 Task: Look for space in Dongcun, China from 9th June, 2023 to 16th June, 2023 for 2 adults in price range Rs.8000 to Rs.16000. Place can be entire place with 2 bedrooms having 2 beds and 1 bathroom. Property type can be house, flat, guest house. Booking option can be shelf check-in. Required host language is Chinese (Simplified).
Action: Mouse moved to (389, 122)
Screenshot: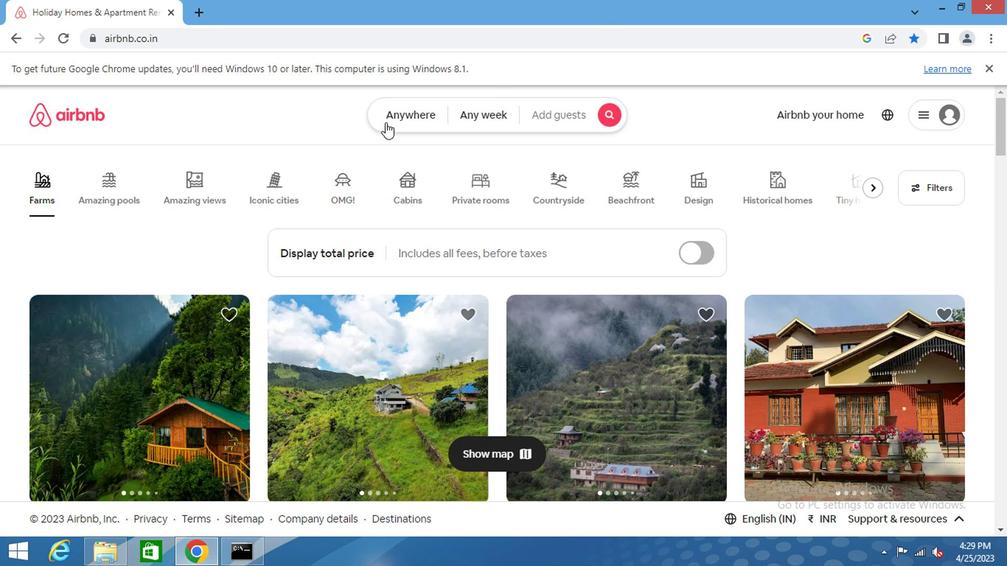 
Action: Mouse pressed left at (389, 122)
Screenshot: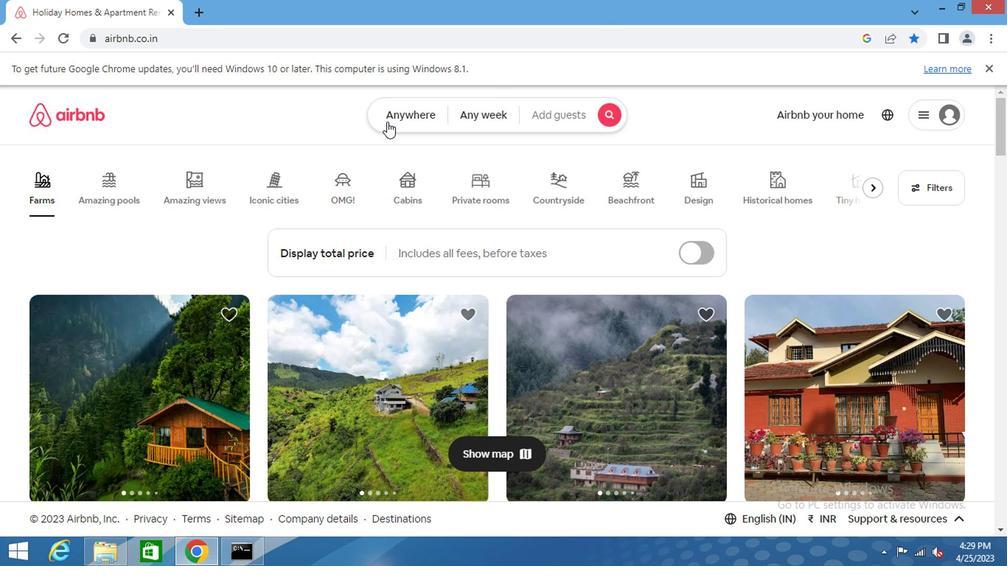 
Action: Mouse moved to (356, 167)
Screenshot: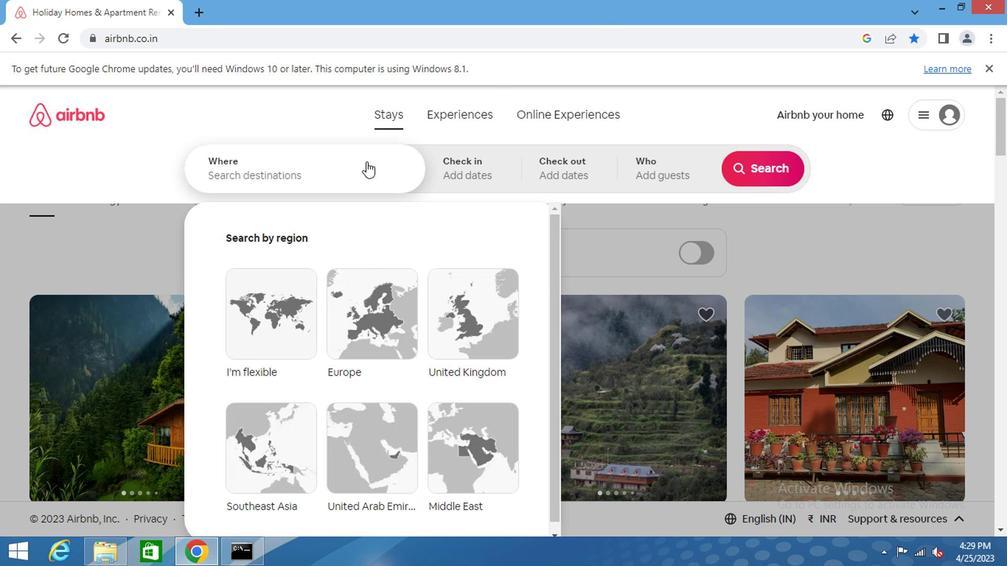 
Action: Mouse pressed left at (356, 167)
Screenshot: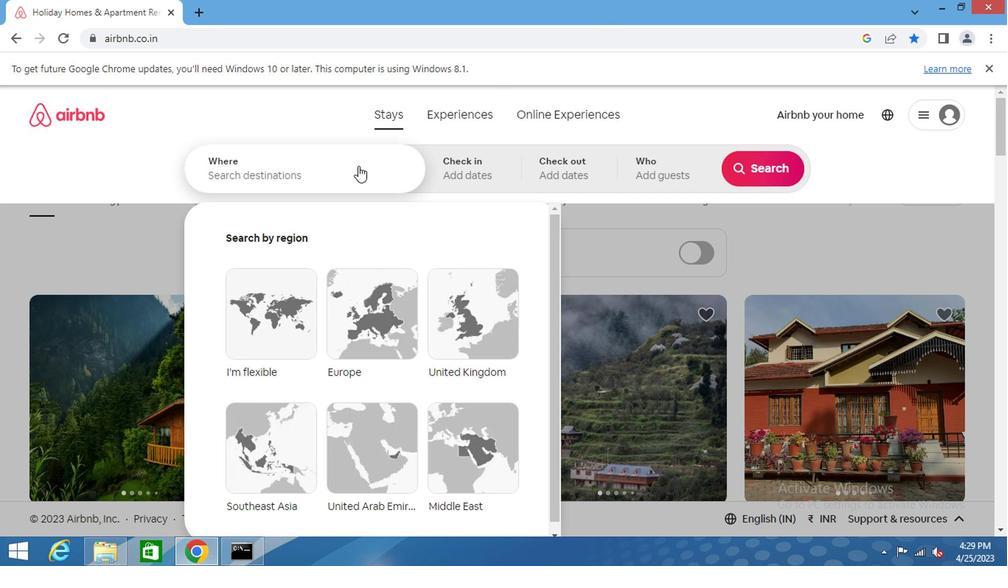 
Action: Key pressed dongoun<Key.space>china<Key.enter>
Screenshot: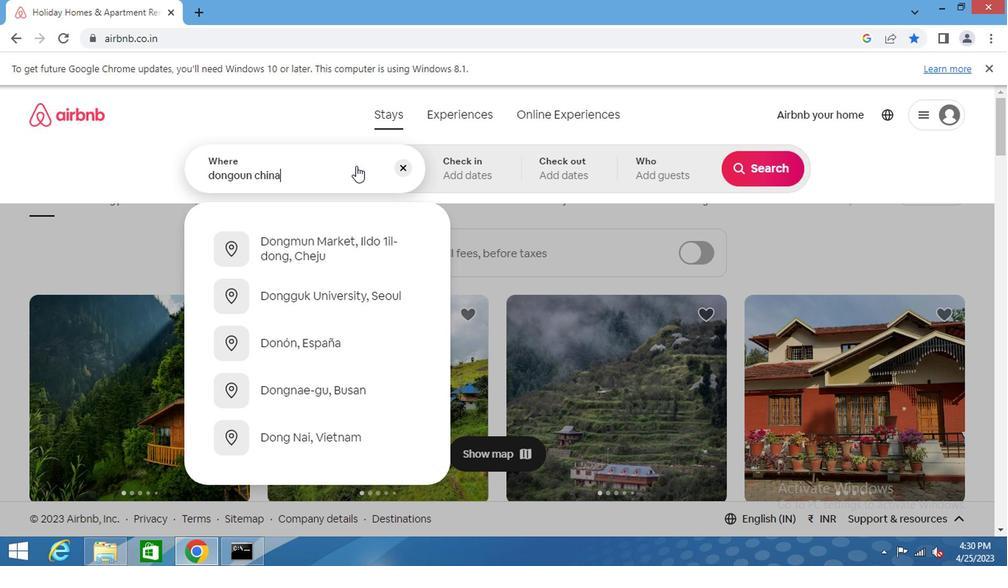 
Action: Mouse moved to (752, 288)
Screenshot: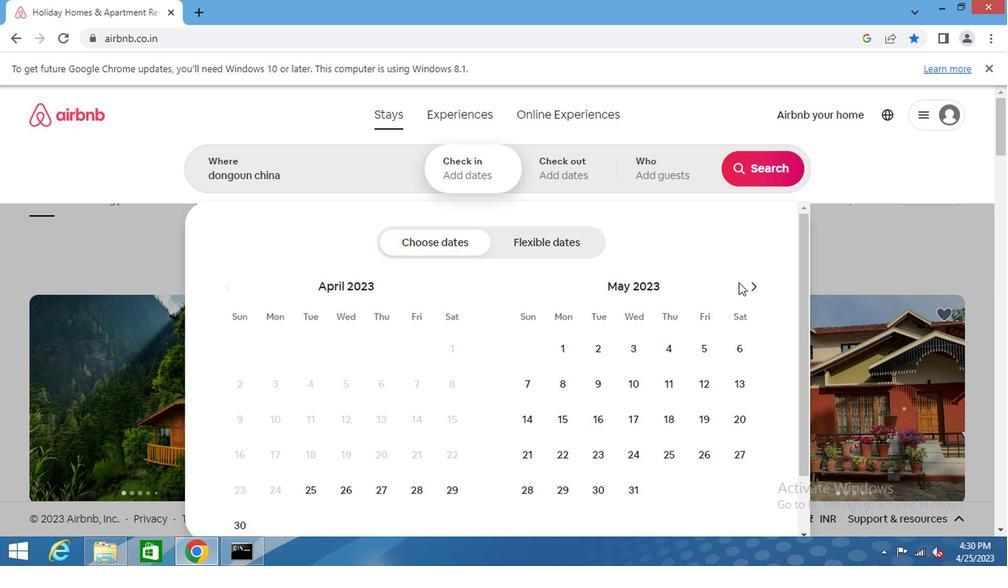 
Action: Mouse pressed left at (752, 288)
Screenshot: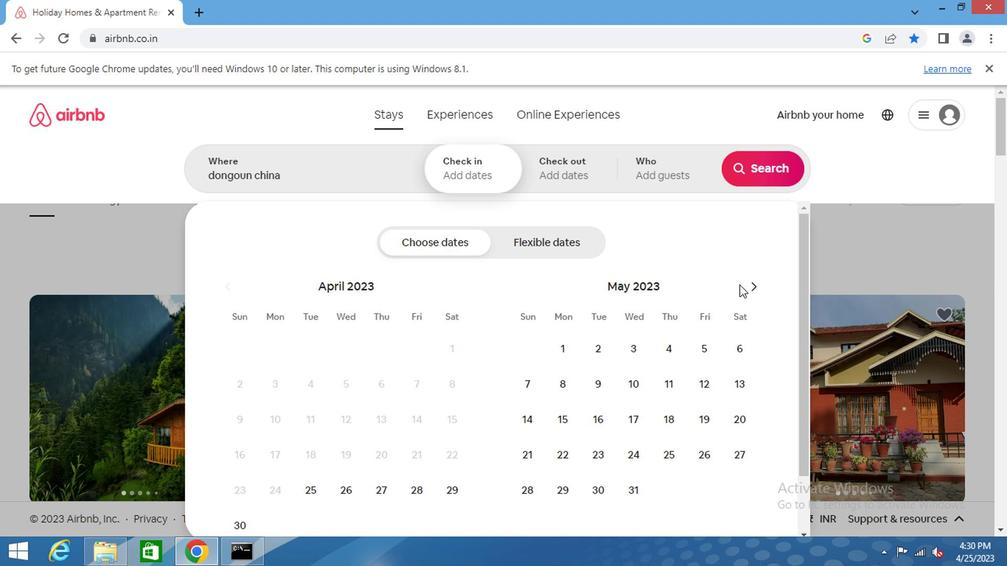 
Action: Mouse moved to (711, 395)
Screenshot: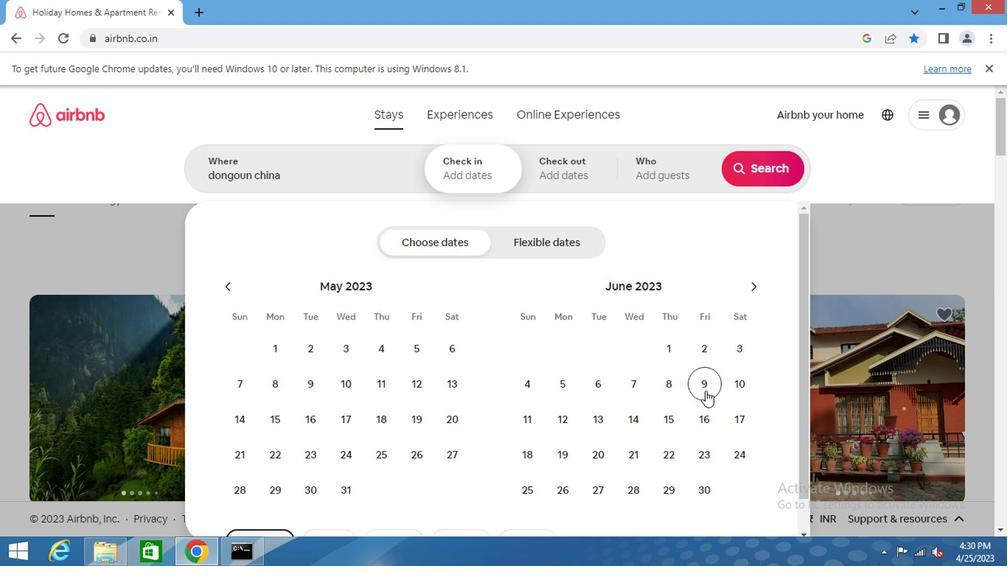 
Action: Mouse pressed left at (711, 395)
Screenshot: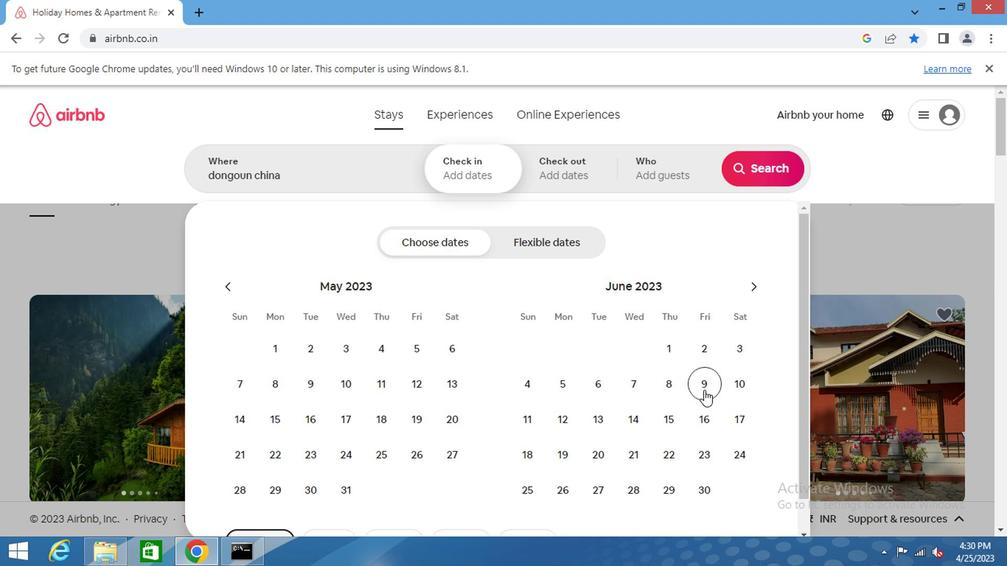 
Action: Mouse moved to (710, 425)
Screenshot: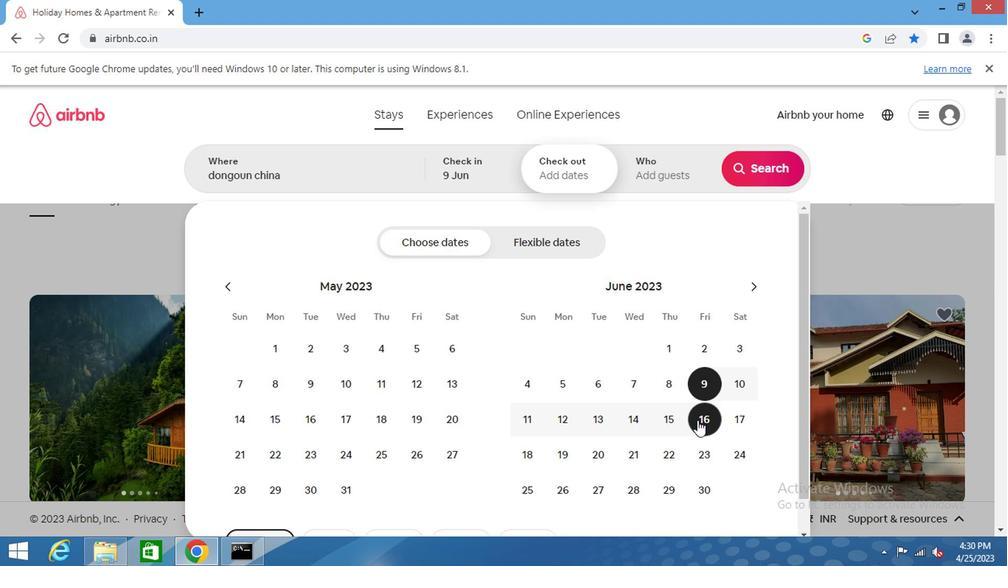 
Action: Mouse pressed left at (710, 425)
Screenshot: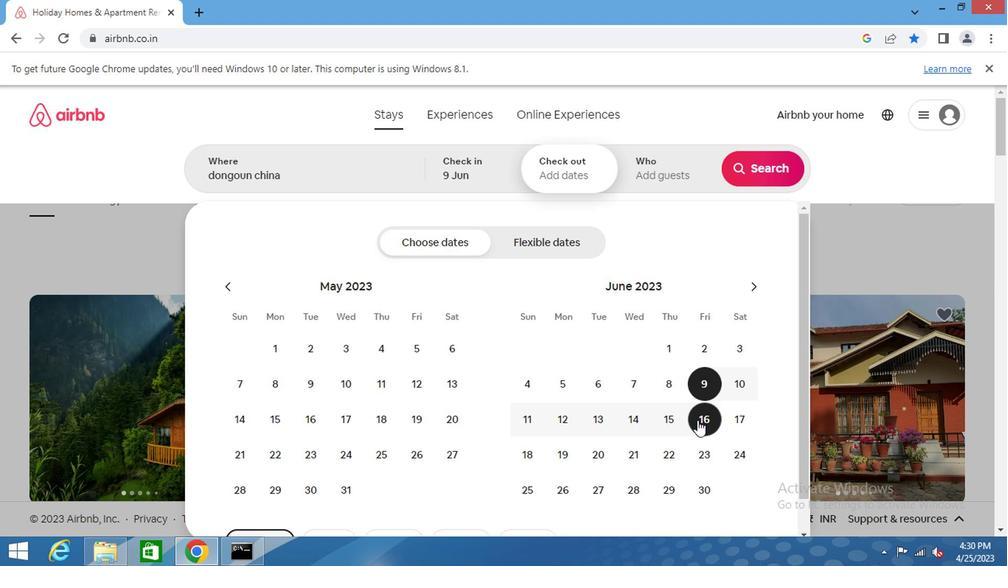 
Action: Mouse moved to (659, 176)
Screenshot: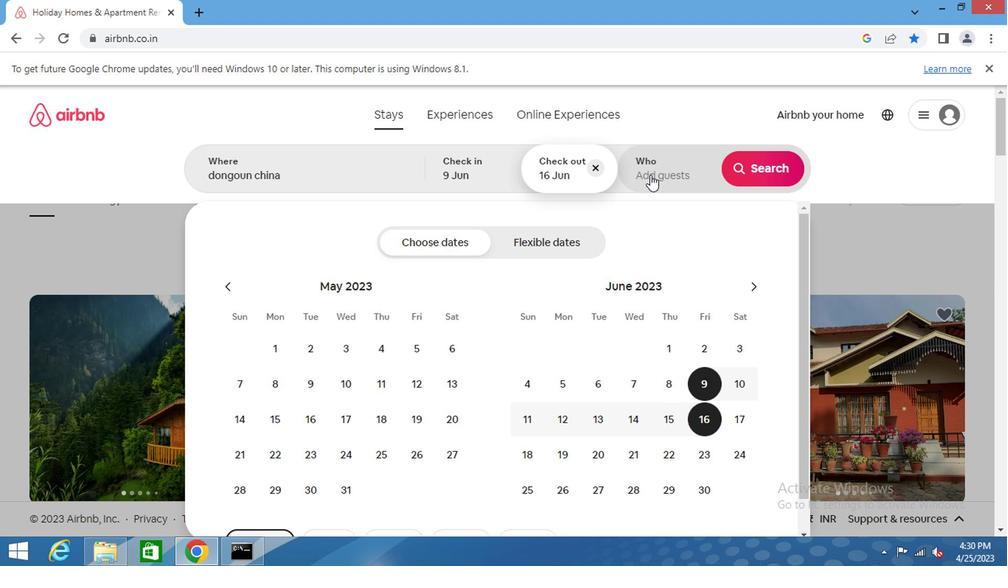 
Action: Mouse pressed left at (659, 176)
Screenshot: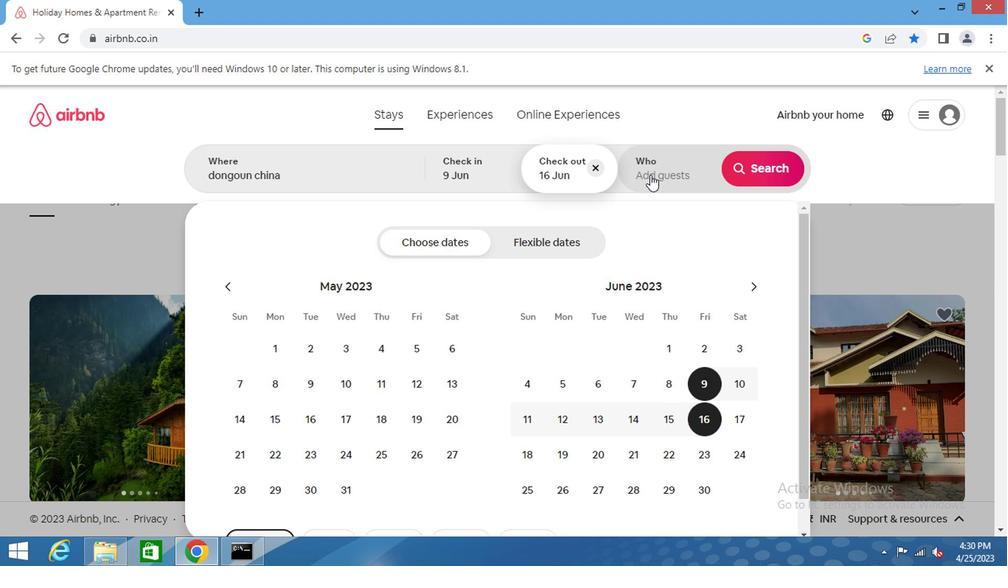 
Action: Mouse moved to (781, 250)
Screenshot: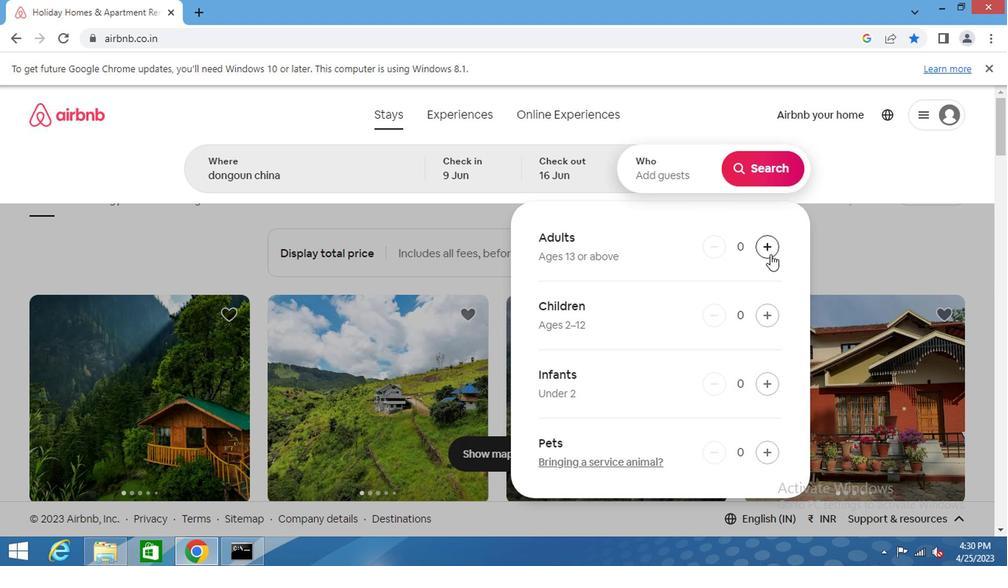 
Action: Mouse pressed left at (781, 250)
Screenshot: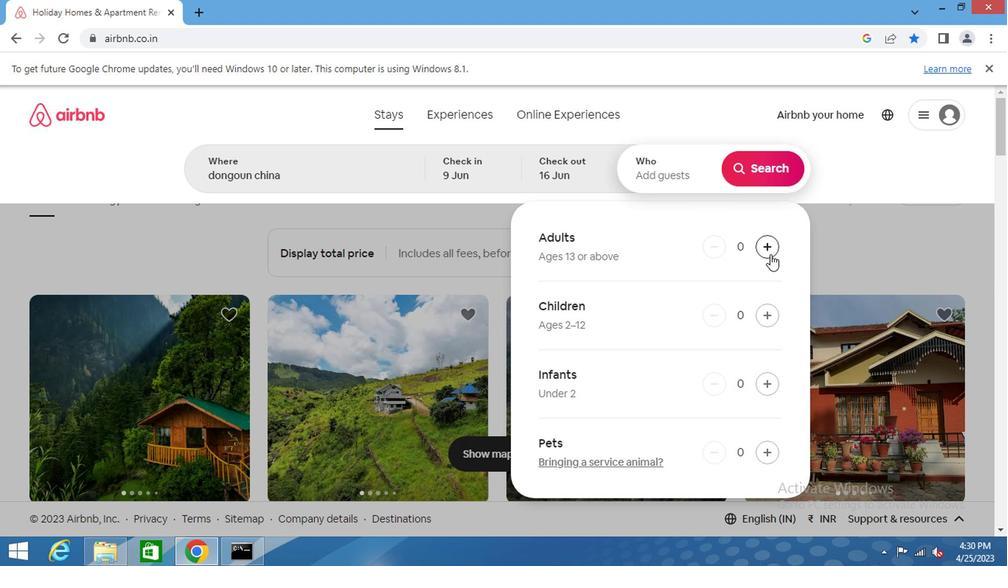 
Action: Mouse pressed left at (781, 250)
Screenshot: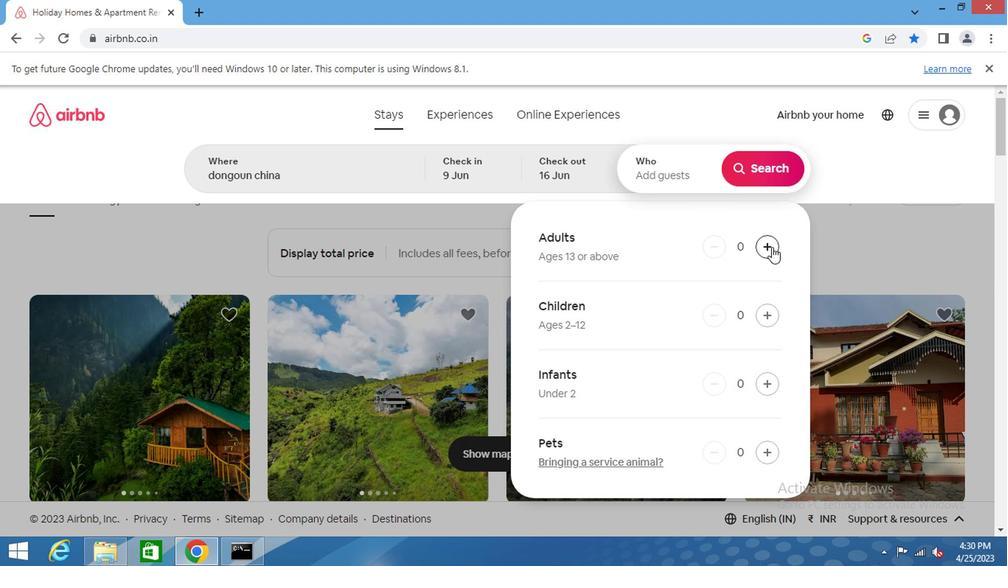 
Action: Mouse moved to (764, 179)
Screenshot: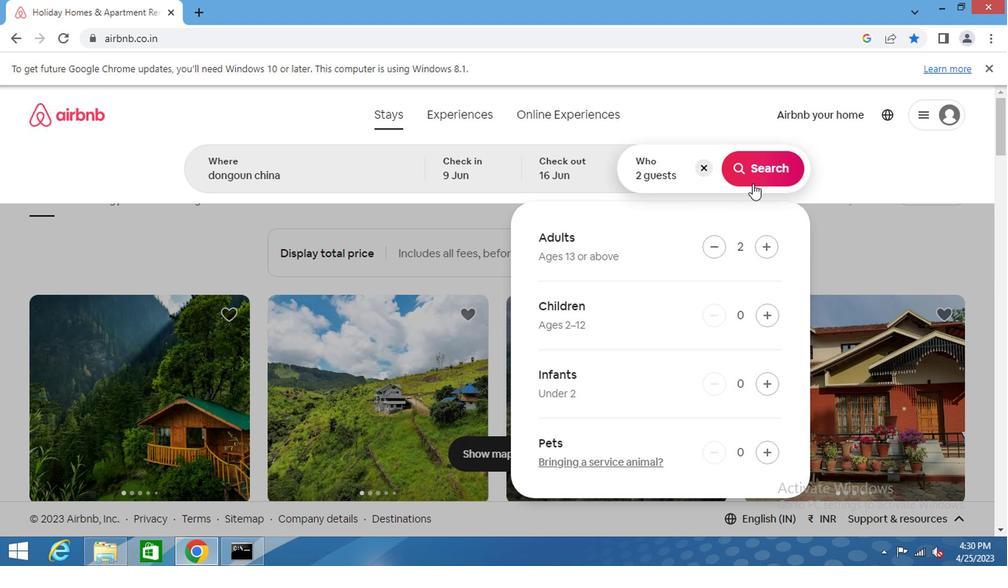 
Action: Mouse pressed left at (764, 179)
Screenshot: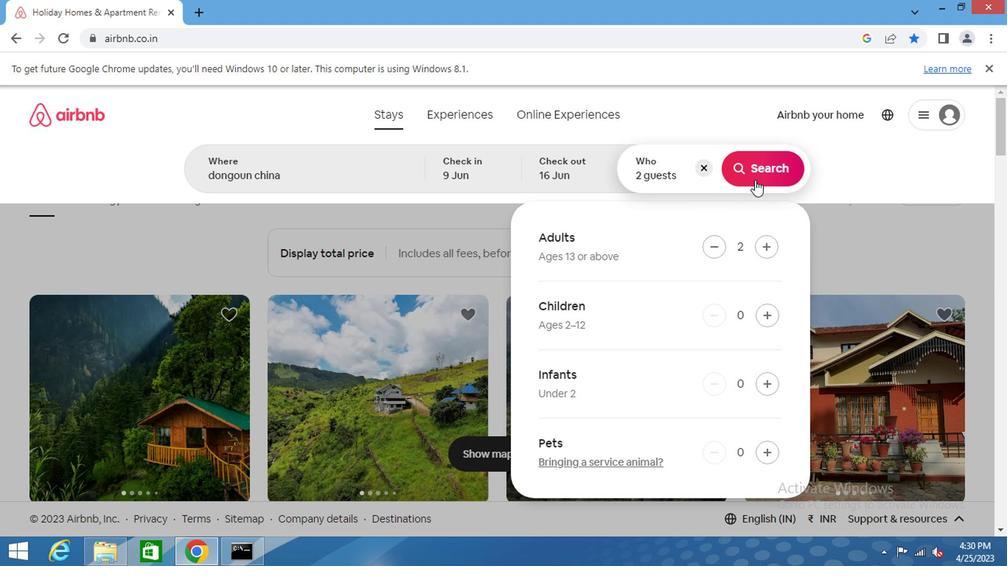 
Action: Mouse moved to (935, 179)
Screenshot: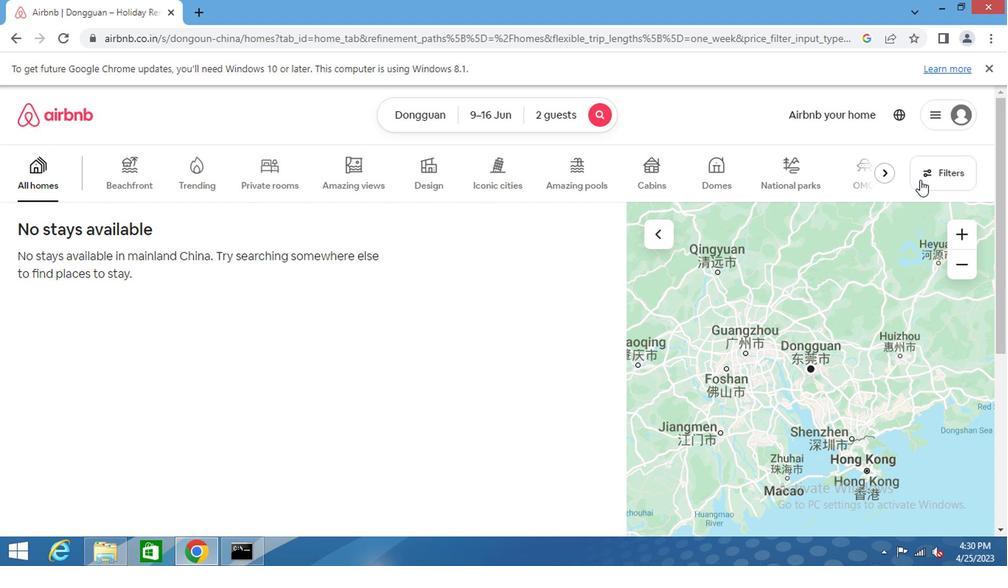 
Action: Mouse pressed left at (935, 179)
Screenshot: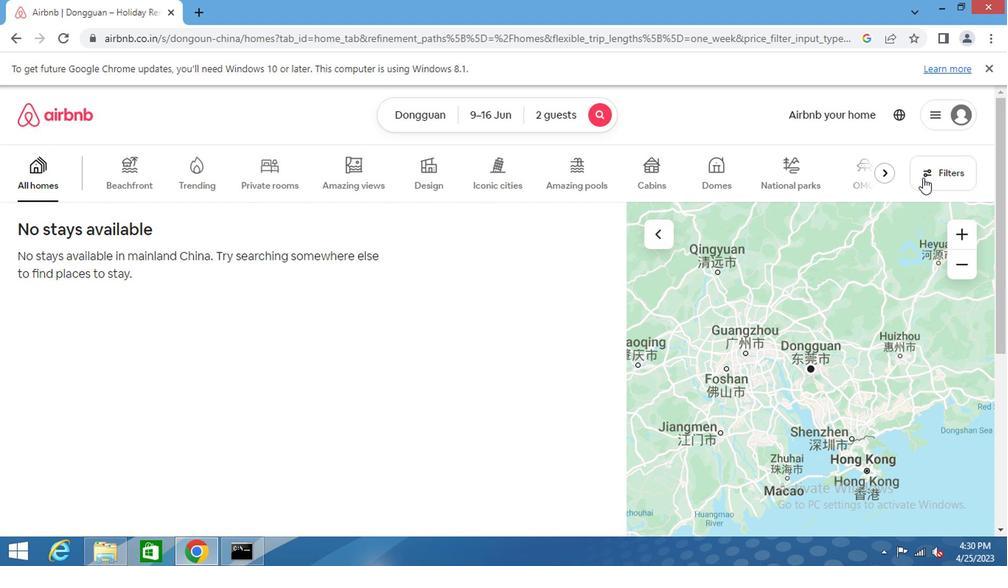 
Action: Mouse moved to (311, 260)
Screenshot: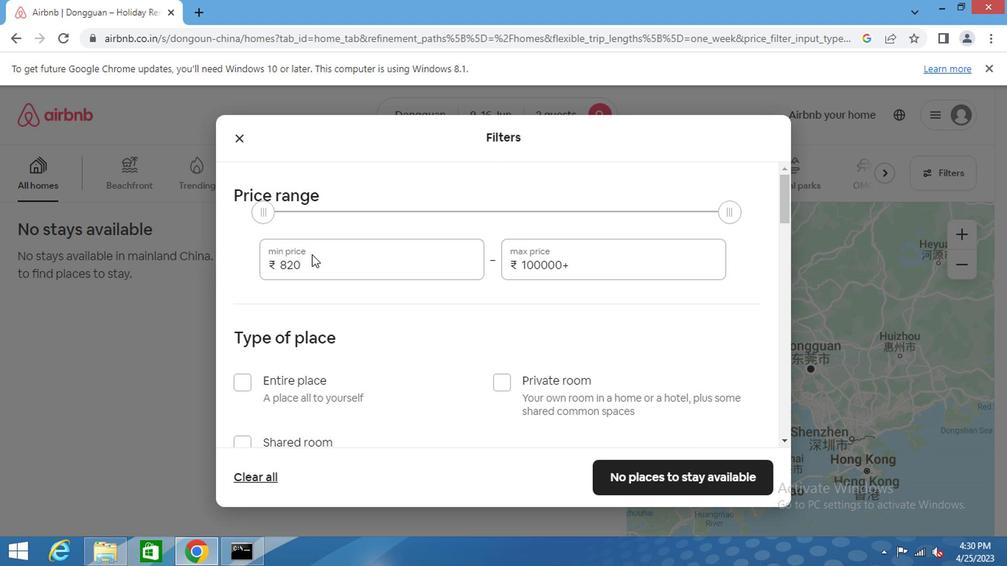
Action: Mouse pressed left at (311, 260)
Screenshot: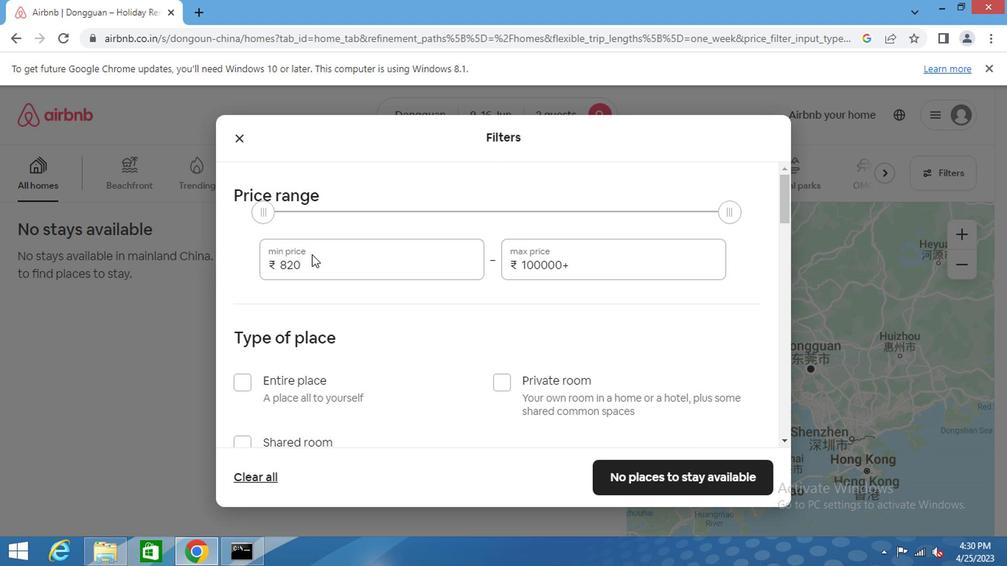
Action: Mouse pressed left at (311, 260)
Screenshot: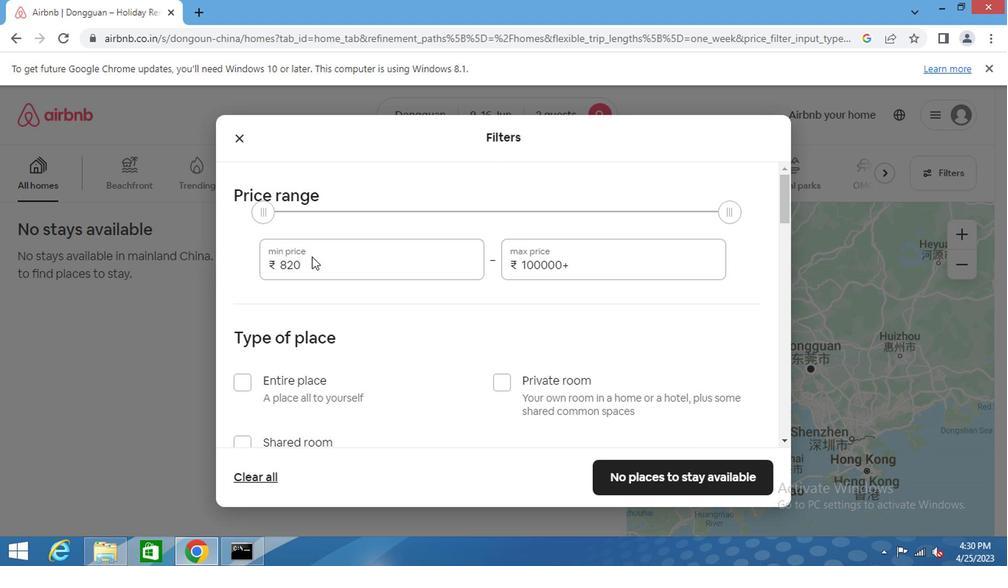 
Action: Mouse pressed left at (311, 260)
Screenshot: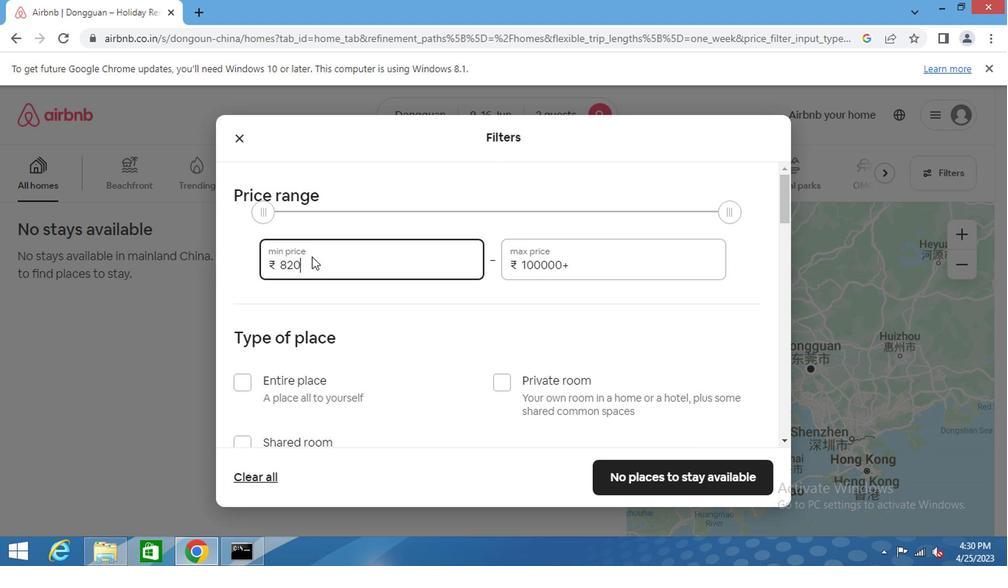 
Action: Mouse pressed left at (311, 260)
Screenshot: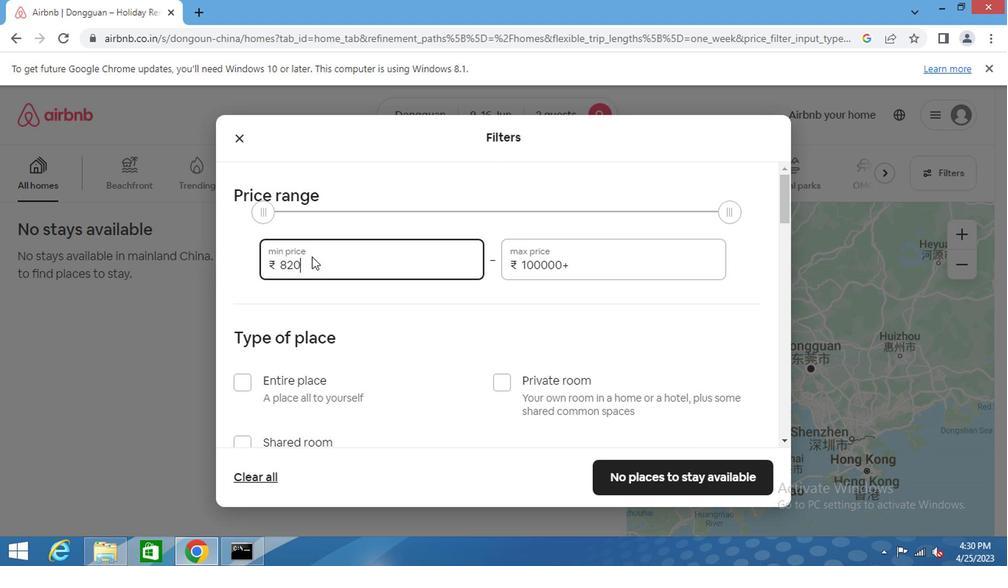 
Action: Mouse moved to (296, 268)
Screenshot: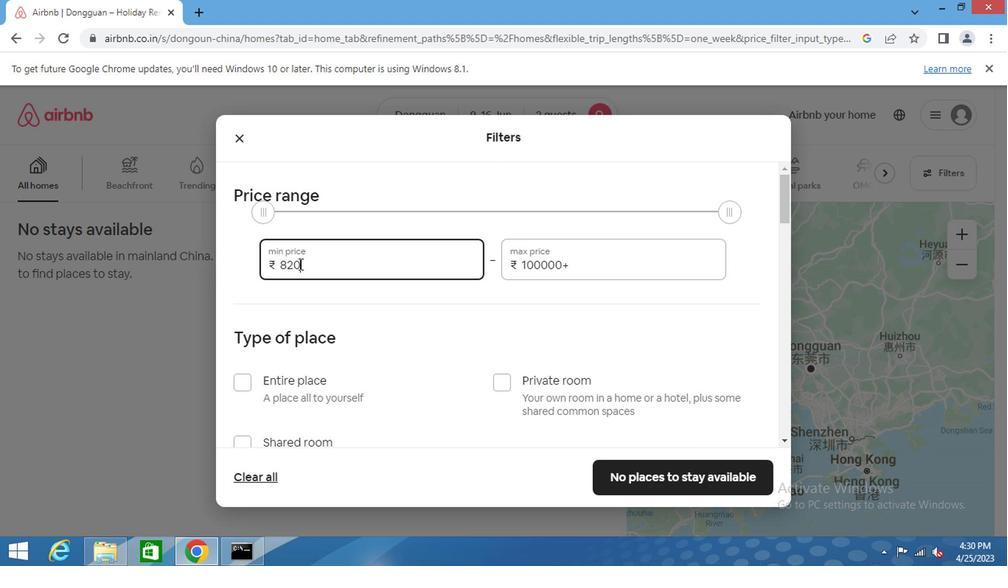 
Action: Mouse pressed left at (296, 268)
Screenshot: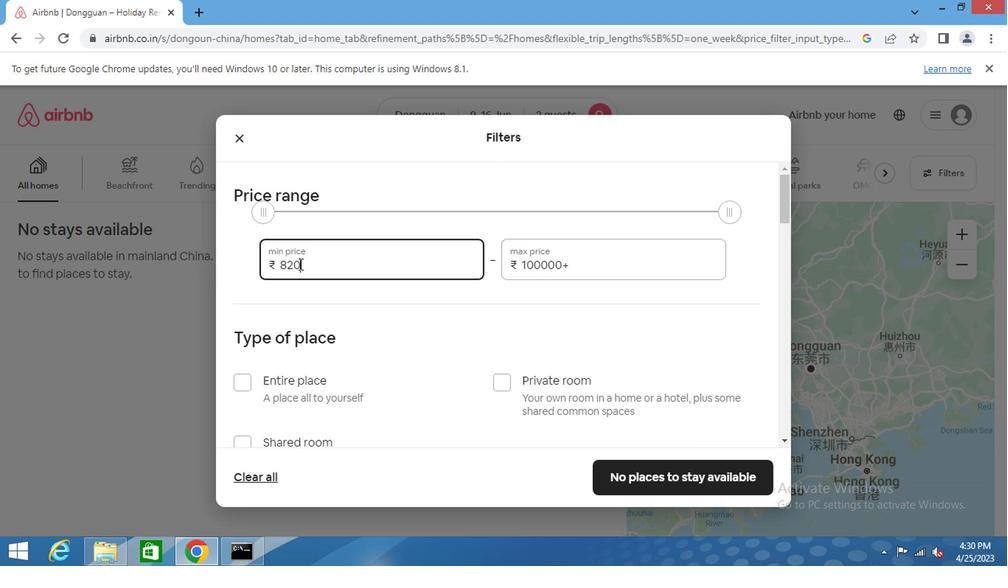
Action: Mouse pressed left at (296, 268)
Screenshot: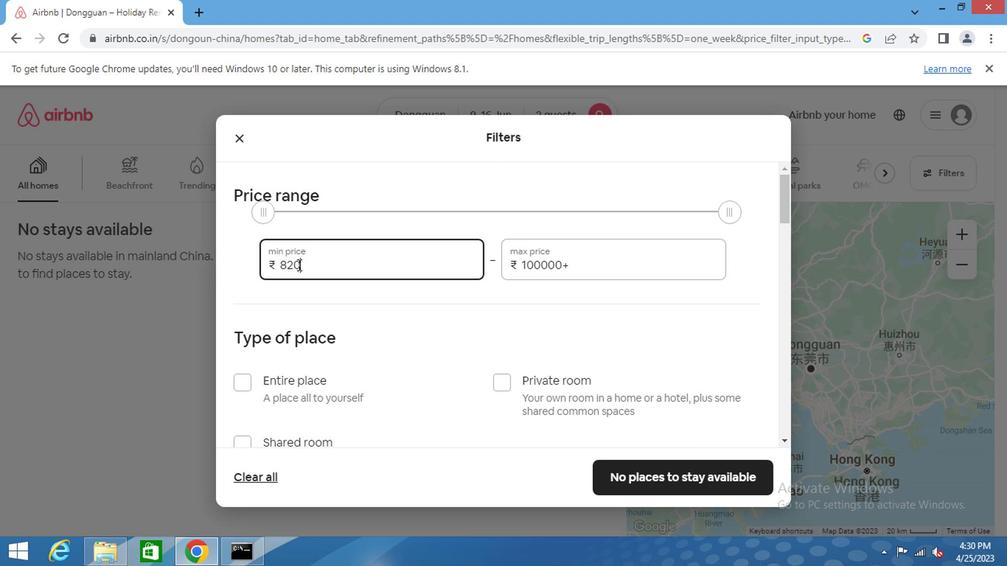 
Action: Key pressed 8000<Key.tab>16000
Screenshot: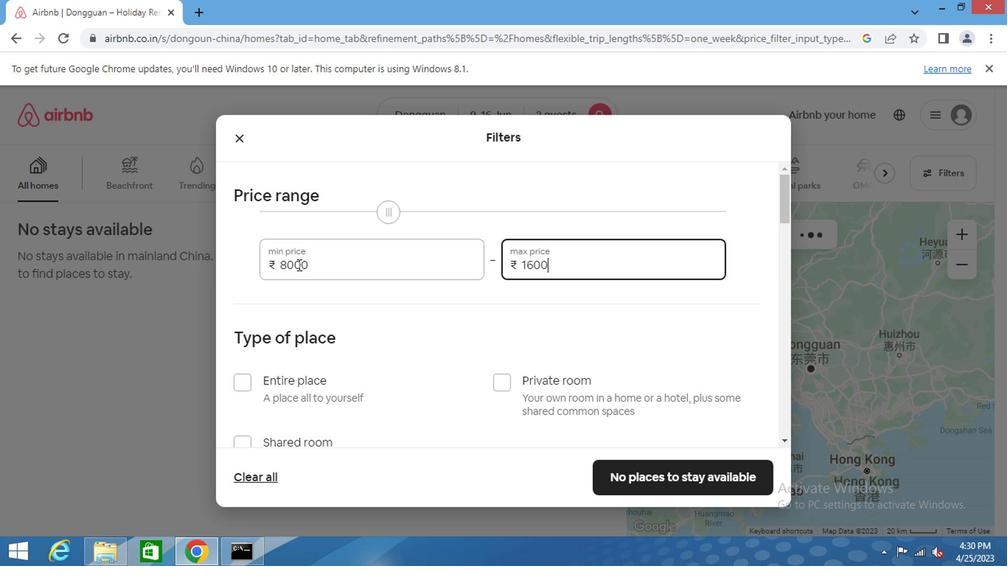 
Action: Mouse moved to (267, 384)
Screenshot: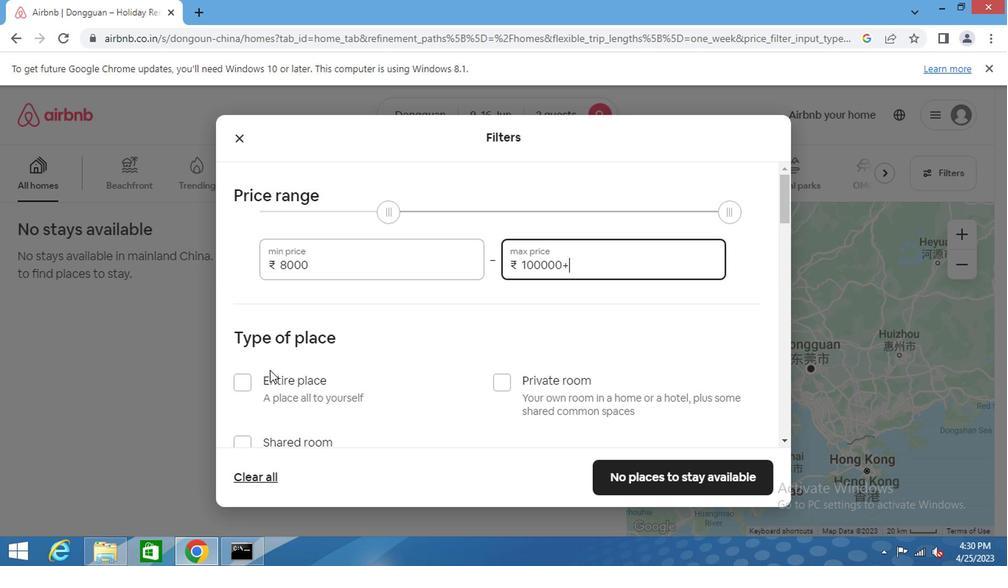 
Action: Mouse pressed left at (267, 384)
Screenshot: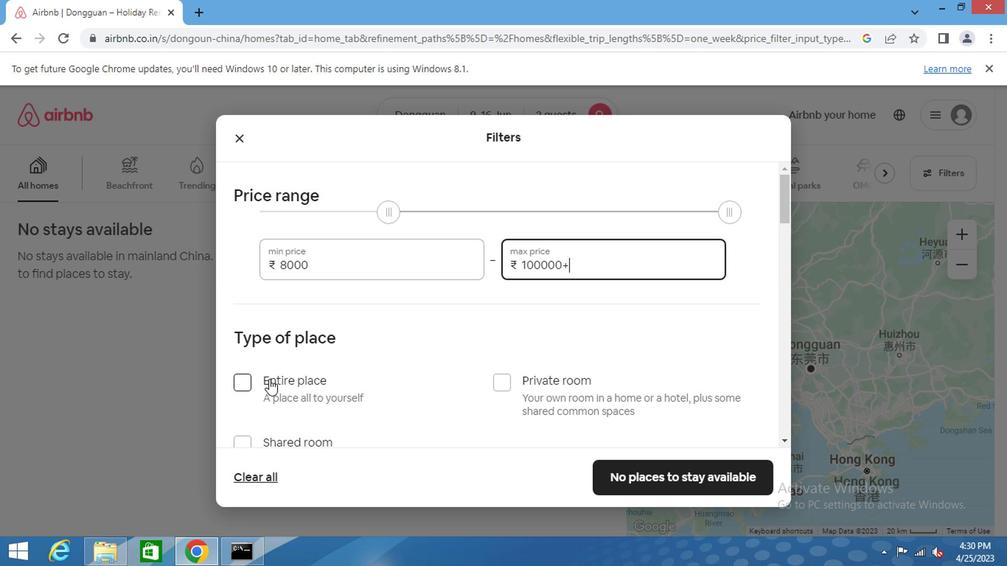 
Action: Mouse moved to (316, 348)
Screenshot: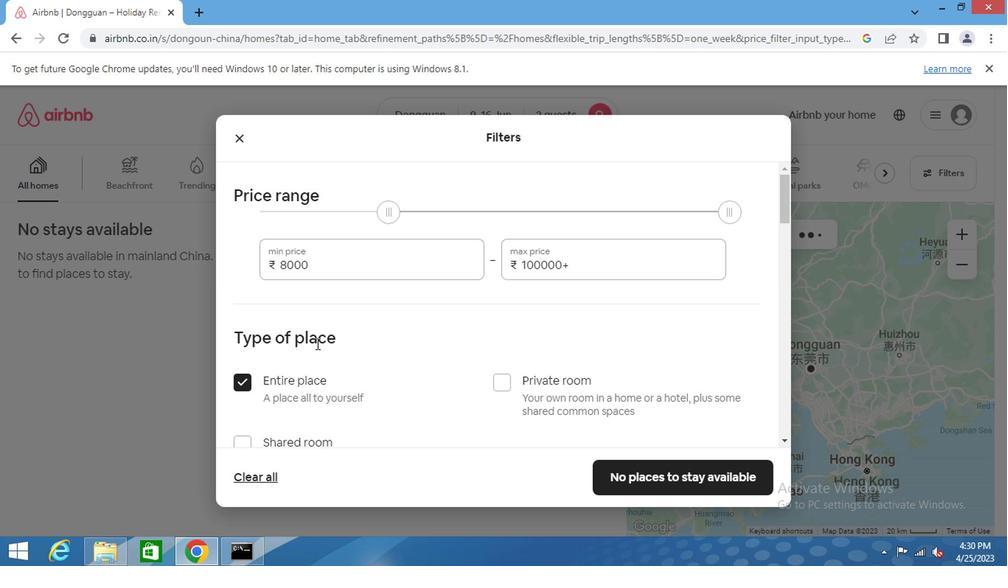 
Action: Mouse scrolled (316, 347) with delta (0, -1)
Screenshot: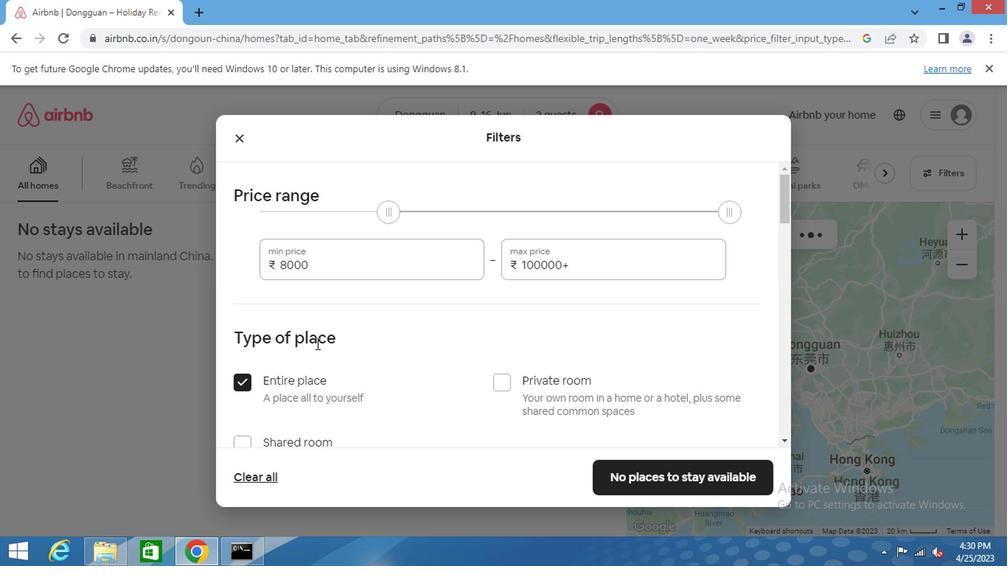 
Action: Mouse scrolled (316, 347) with delta (0, -1)
Screenshot: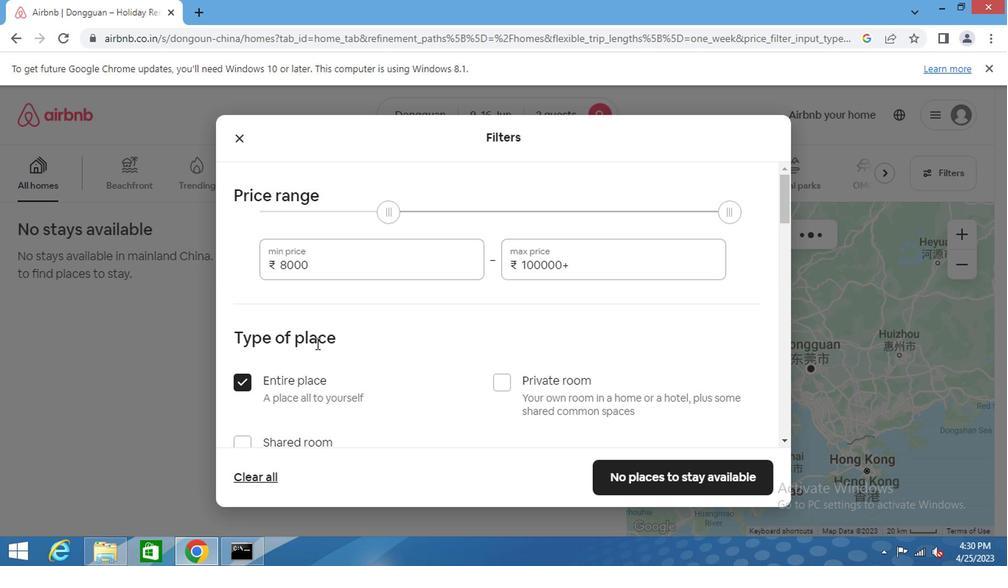 
Action: Mouse scrolled (316, 347) with delta (0, -1)
Screenshot: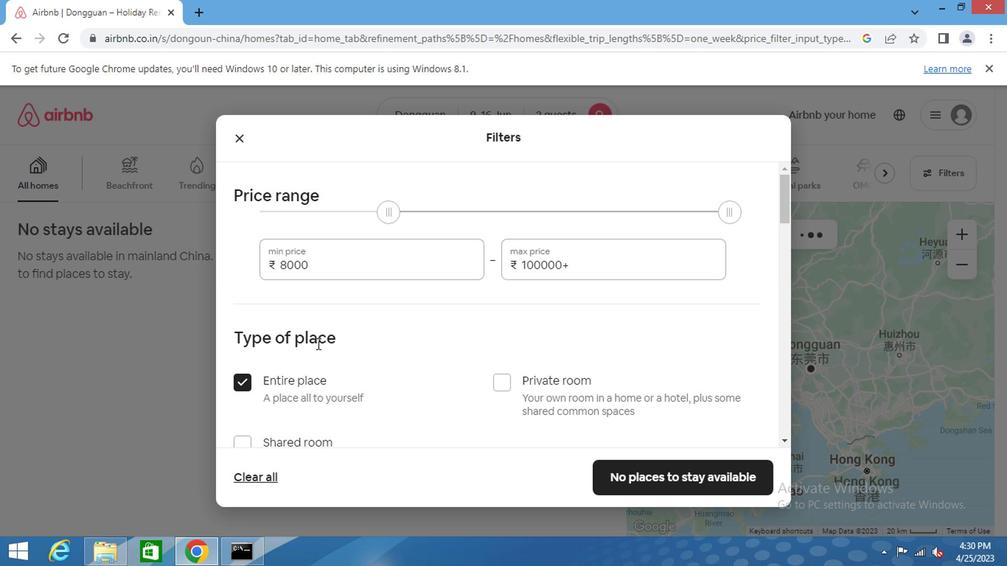 
Action: Mouse scrolled (316, 347) with delta (0, -1)
Screenshot: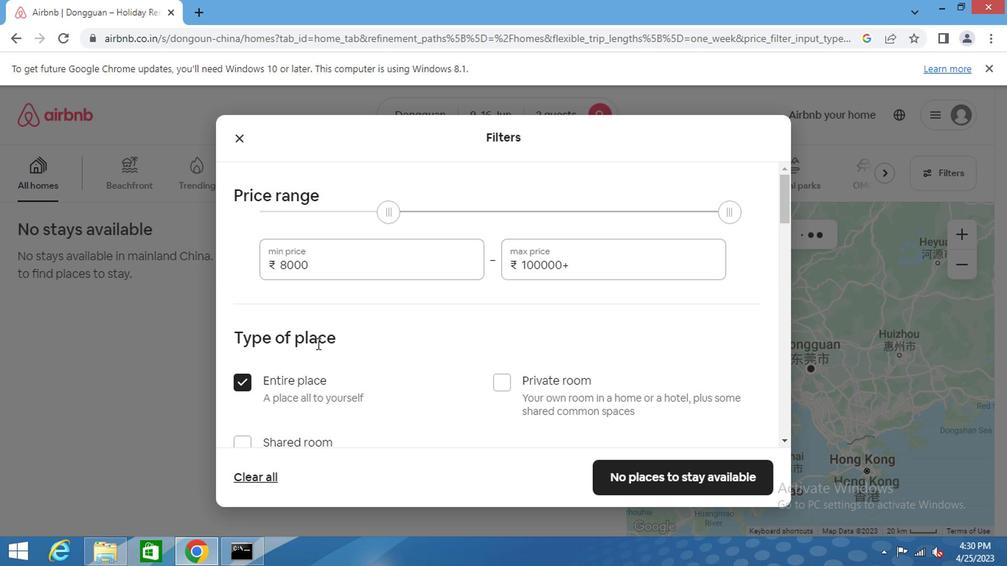 
Action: Mouse moved to (367, 323)
Screenshot: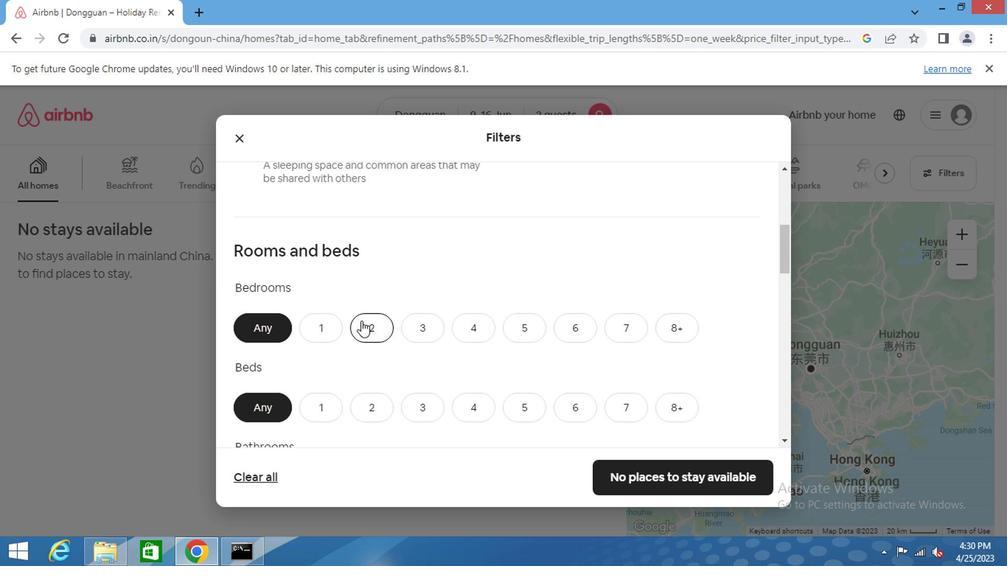 
Action: Mouse pressed left at (367, 323)
Screenshot: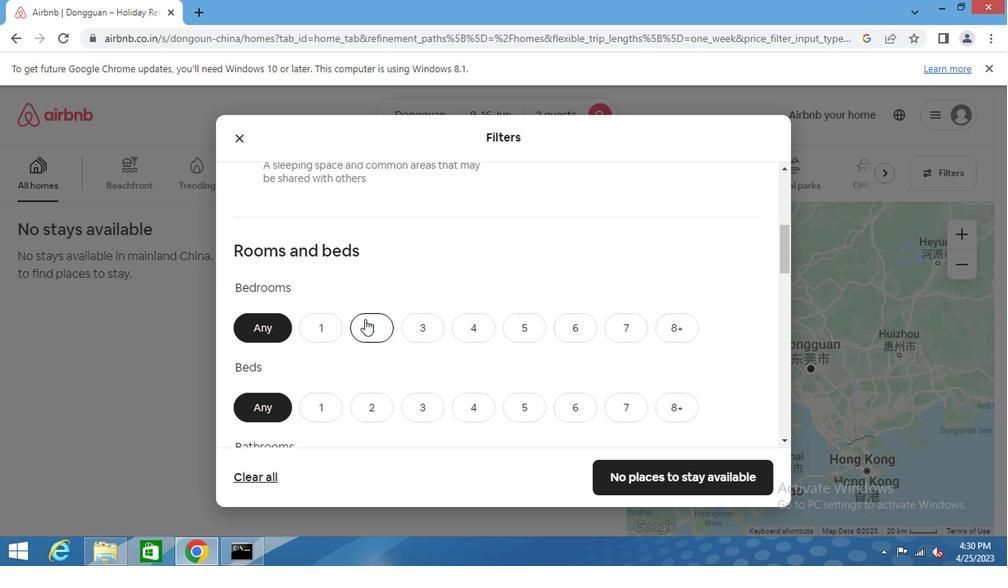 
Action: Mouse moved to (375, 407)
Screenshot: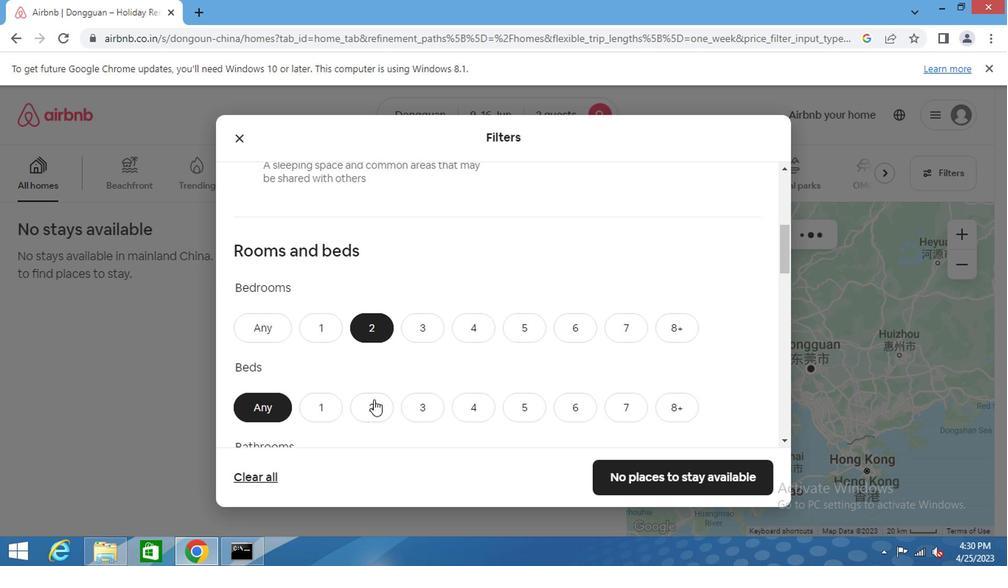 
Action: Mouse pressed left at (375, 407)
Screenshot: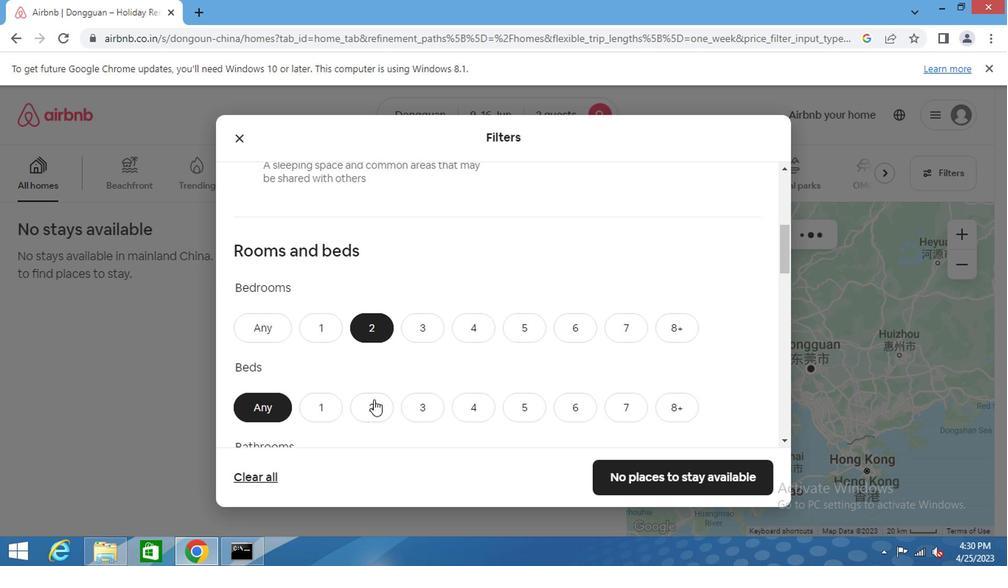 
Action: Mouse moved to (408, 344)
Screenshot: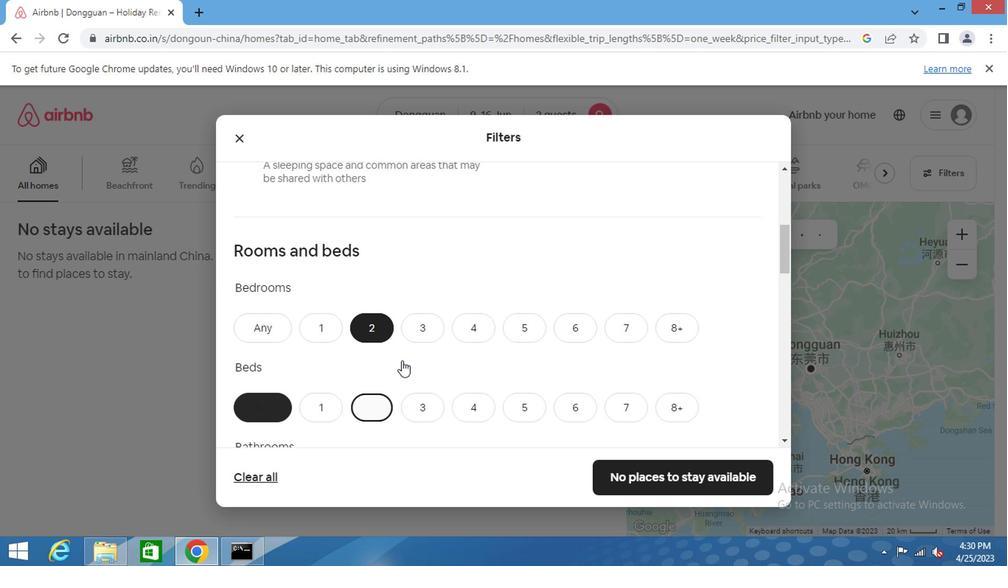 
Action: Mouse scrolled (408, 343) with delta (0, 0)
Screenshot: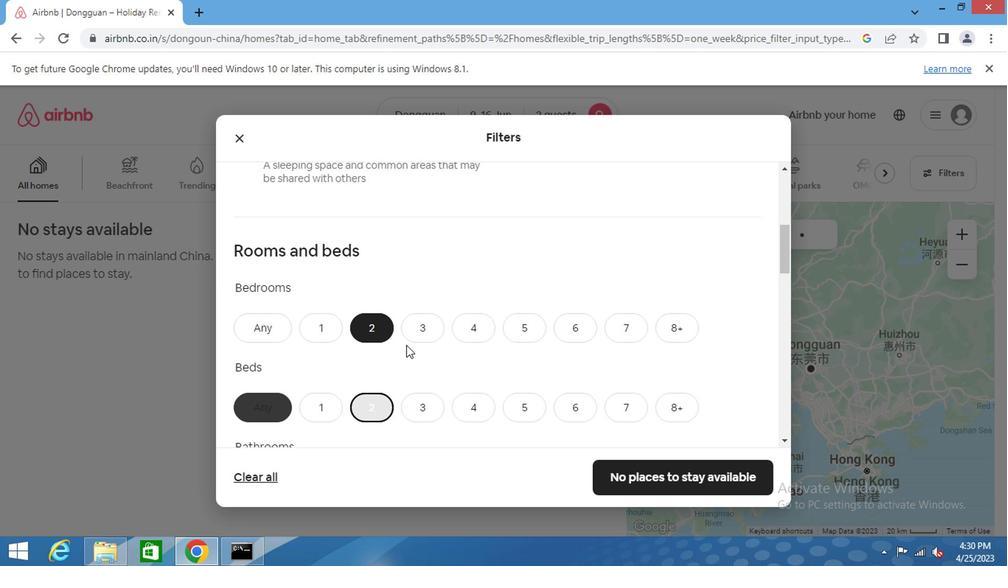 
Action: Mouse moved to (408, 344)
Screenshot: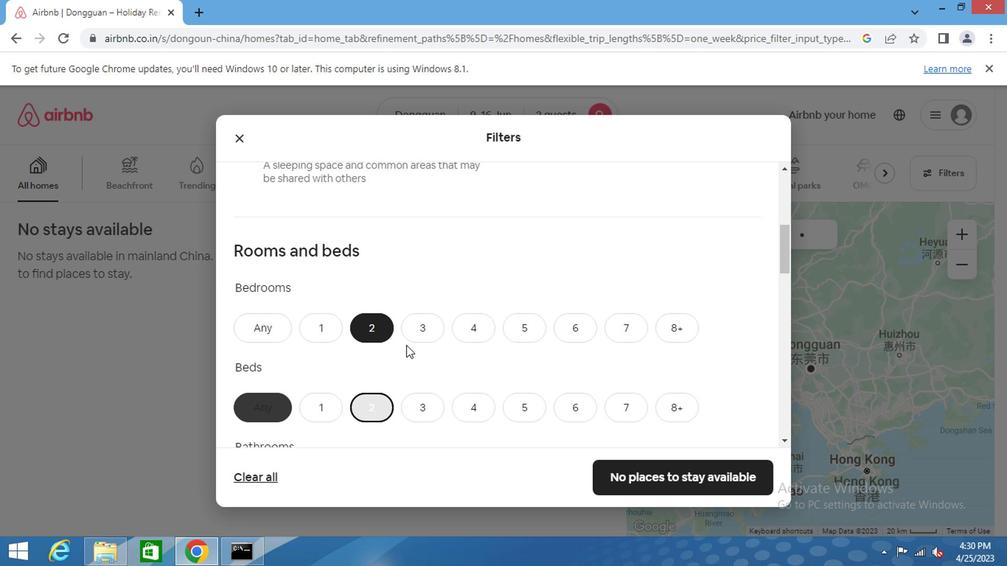
Action: Mouse scrolled (408, 343) with delta (0, 0)
Screenshot: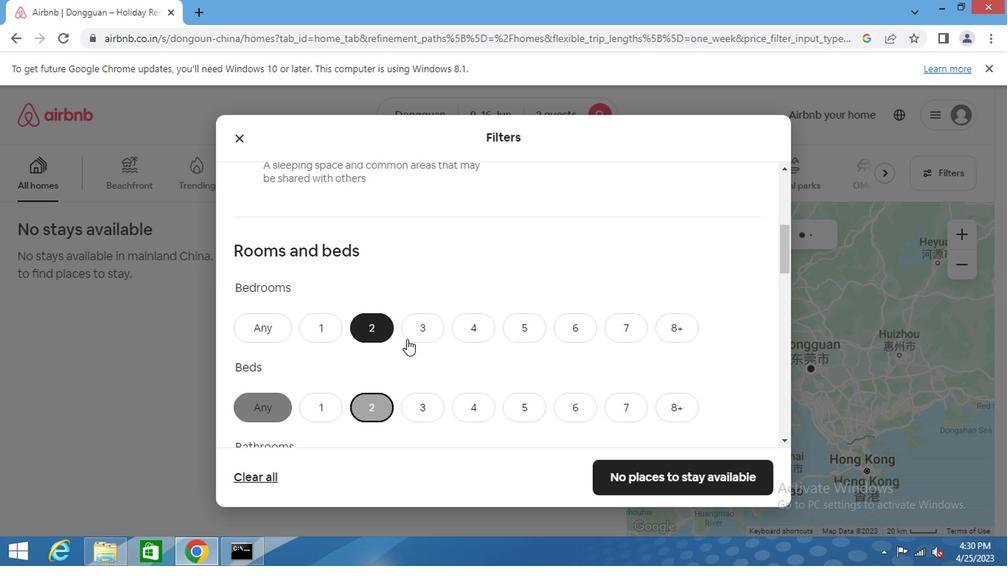 
Action: Mouse moved to (407, 344)
Screenshot: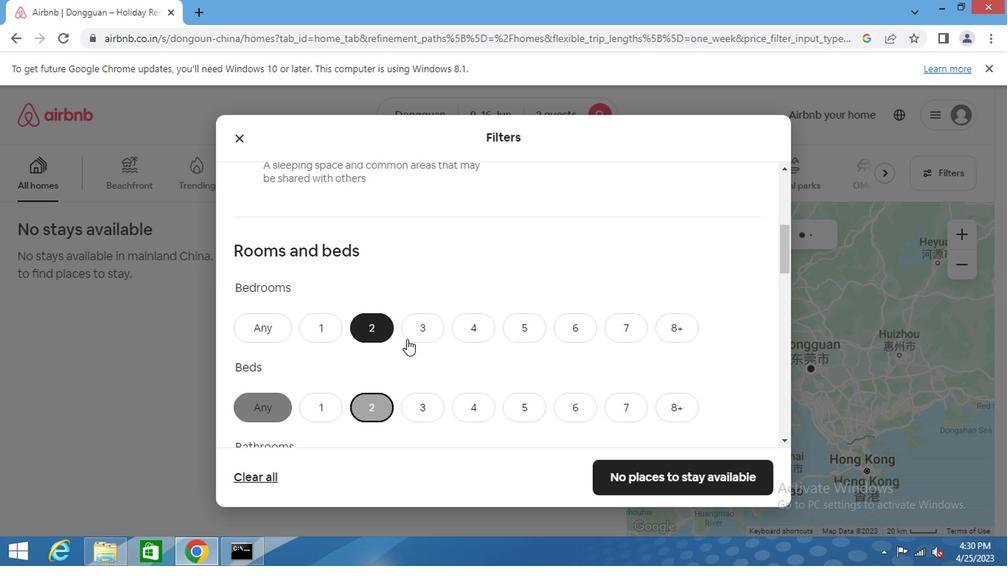
Action: Mouse scrolled (407, 343) with delta (0, 0)
Screenshot: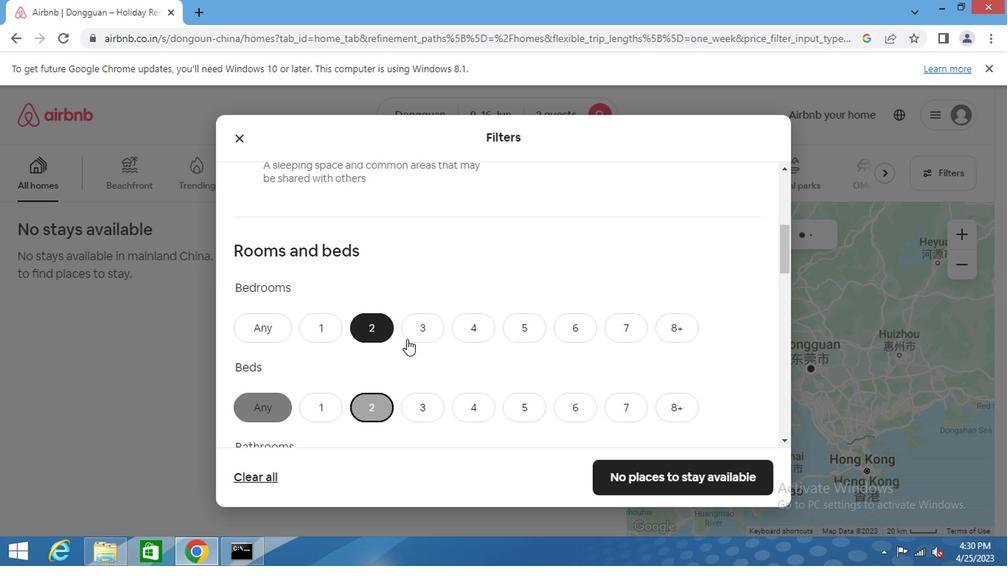 
Action: Mouse moved to (324, 275)
Screenshot: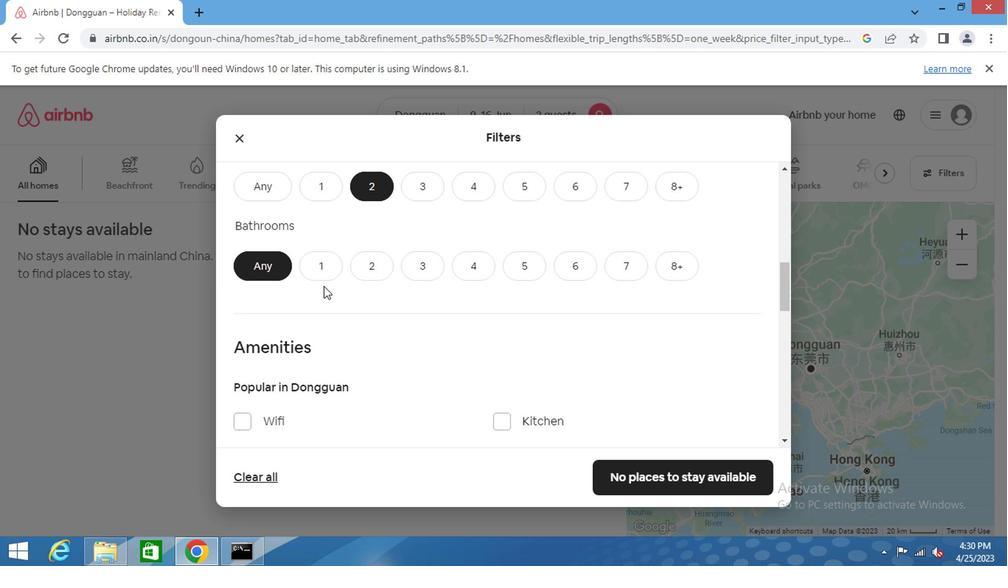 
Action: Mouse pressed left at (324, 275)
Screenshot: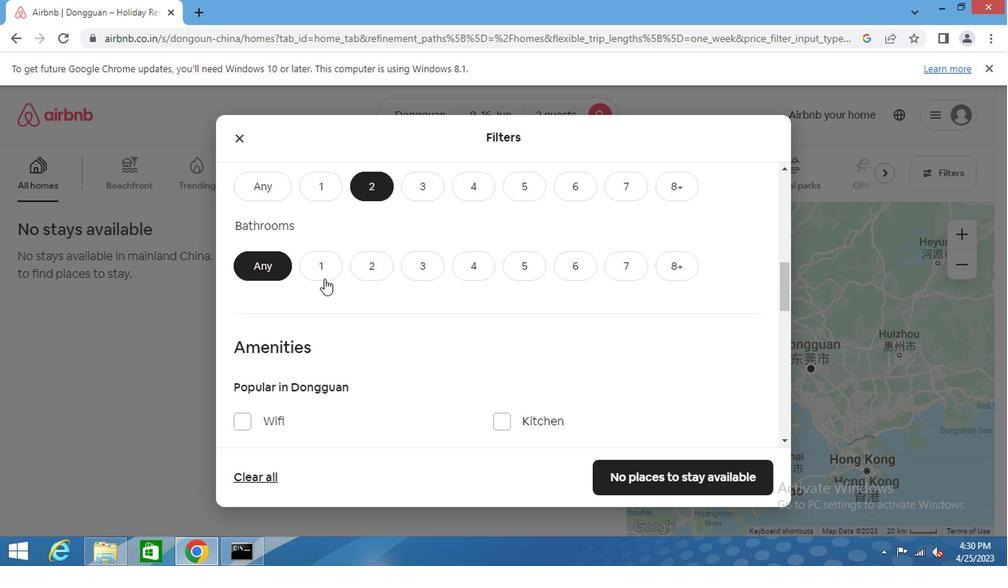 
Action: Mouse moved to (428, 395)
Screenshot: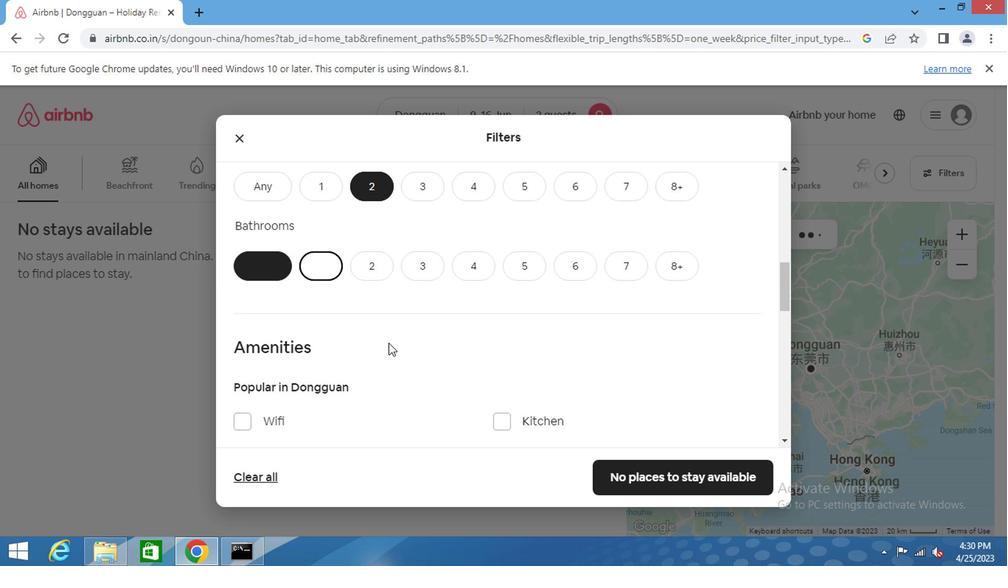 
Action: Mouse scrolled (428, 394) with delta (0, -1)
Screenshot: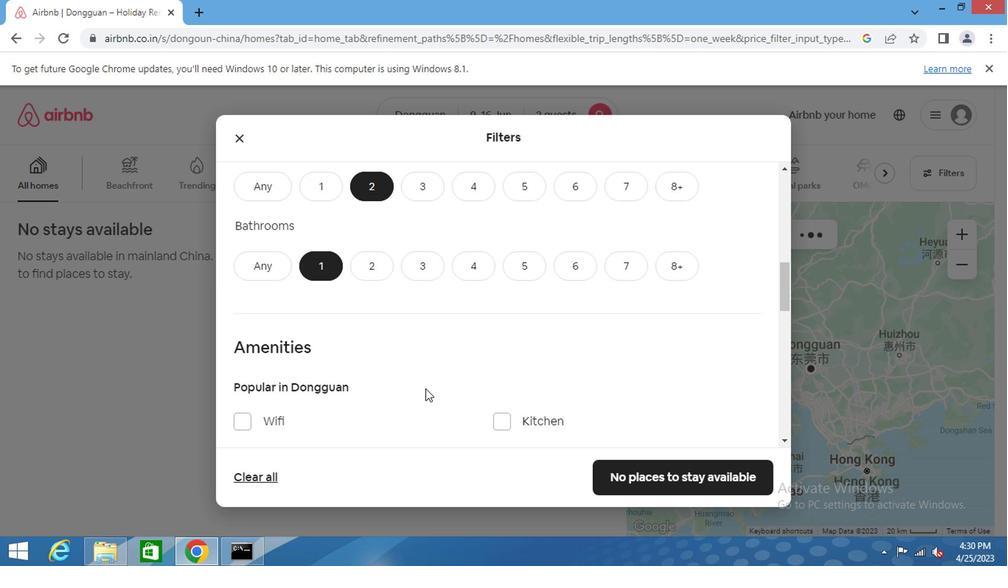 
Action: Mouse scrolled (428, 394) with delta (0, -1)
Screenshot: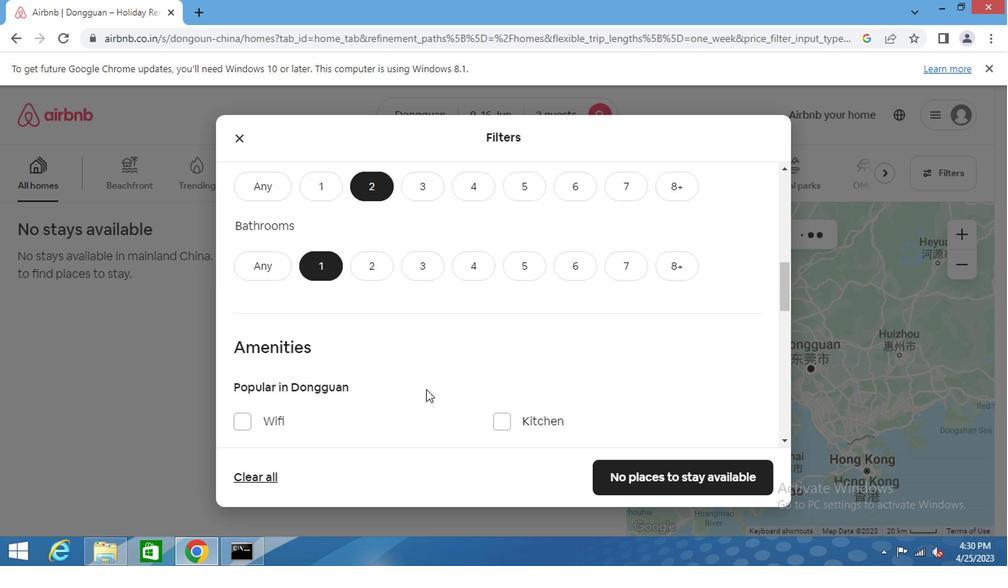 
Action: Mouse scrolled (428, 394) with delta (0, -1)
Screenshot: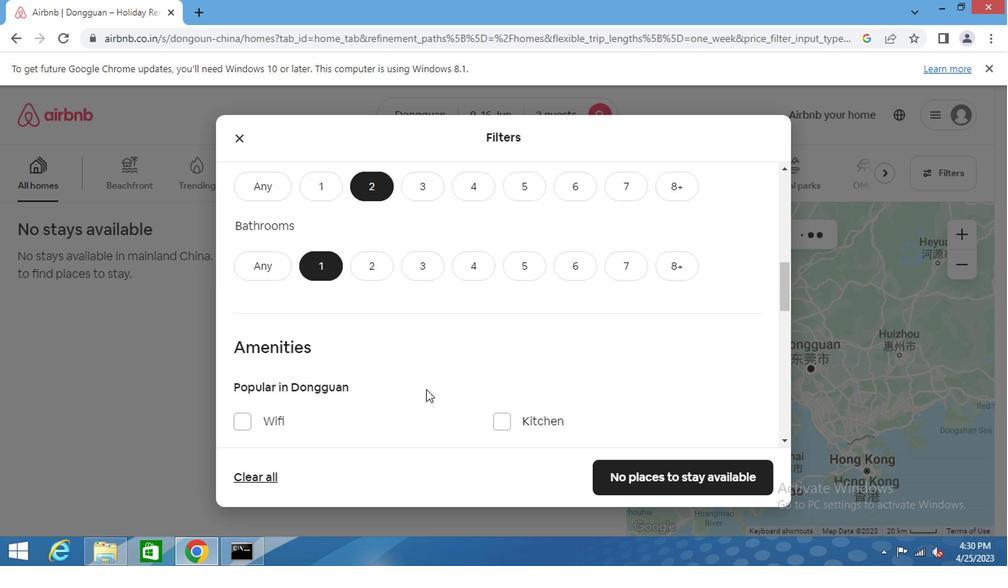
Action: Mouse scrolled (428, 394) with delta (0, -1)
Screenshot: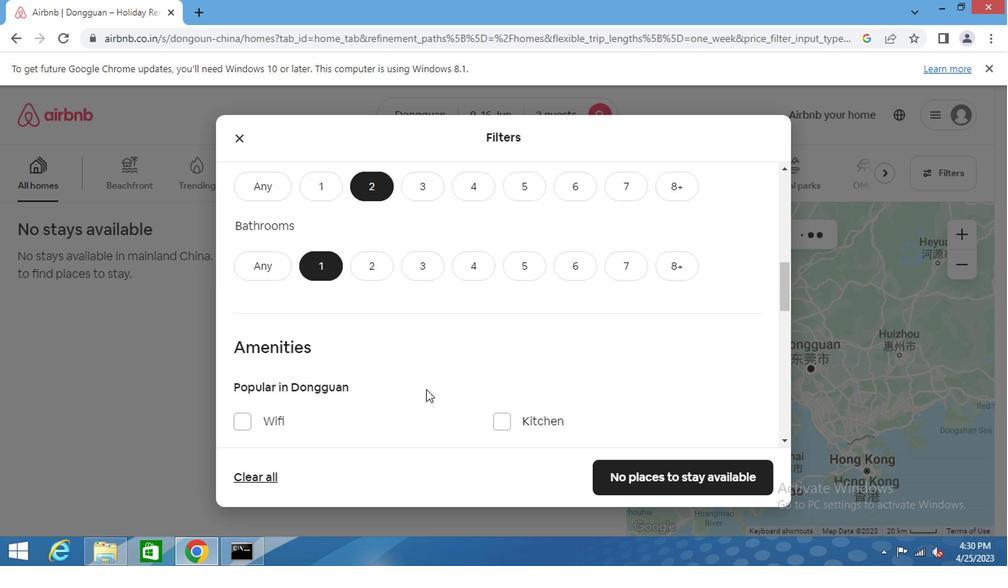 
Action: Mouse scrolled (428, 394) with delta (0, -1)
Screenshot: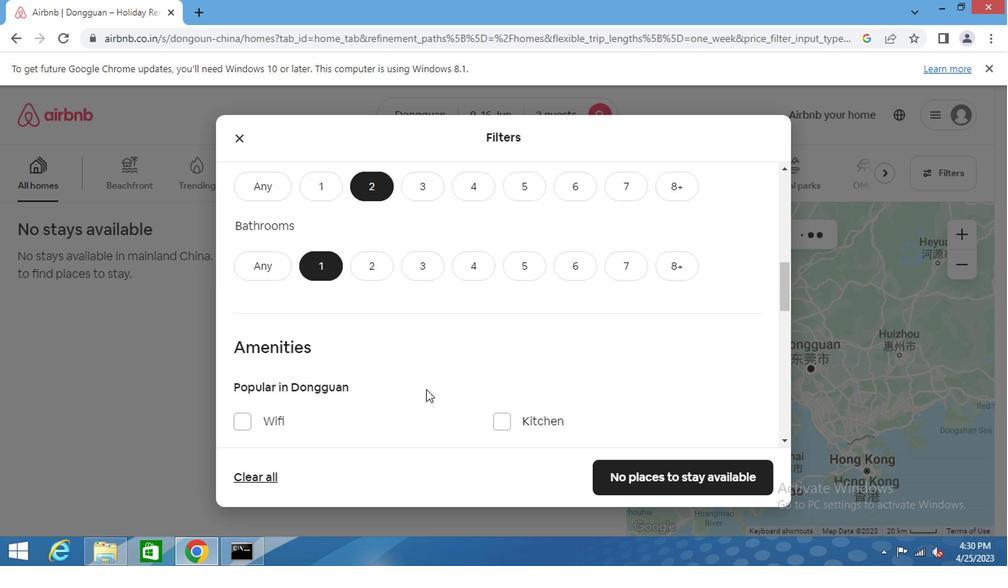 
Action: Mouse scrolled (428, 394) with delta (0, -1)
Screenshot: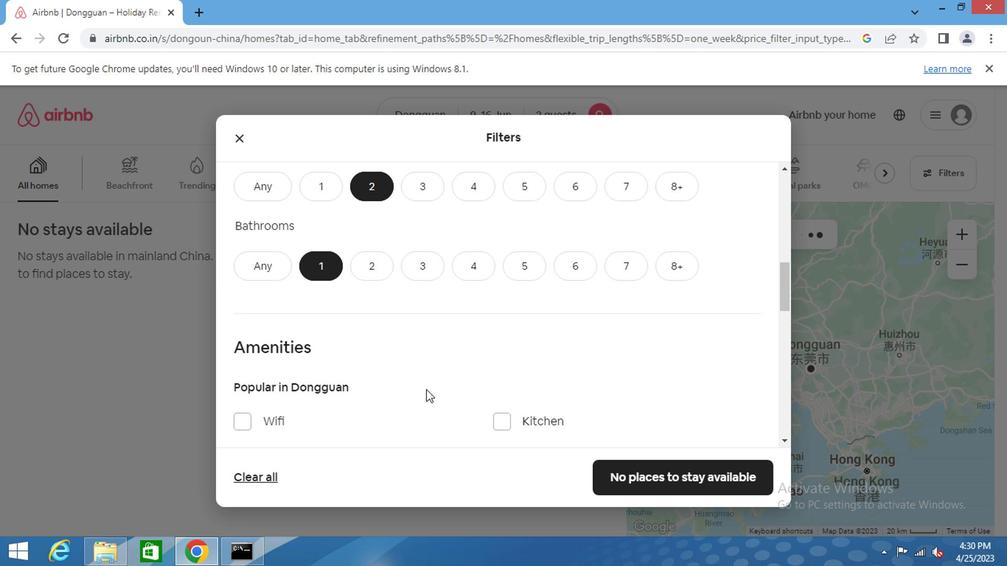 
Action: Mouse moved to (738, 251)
Screenshot: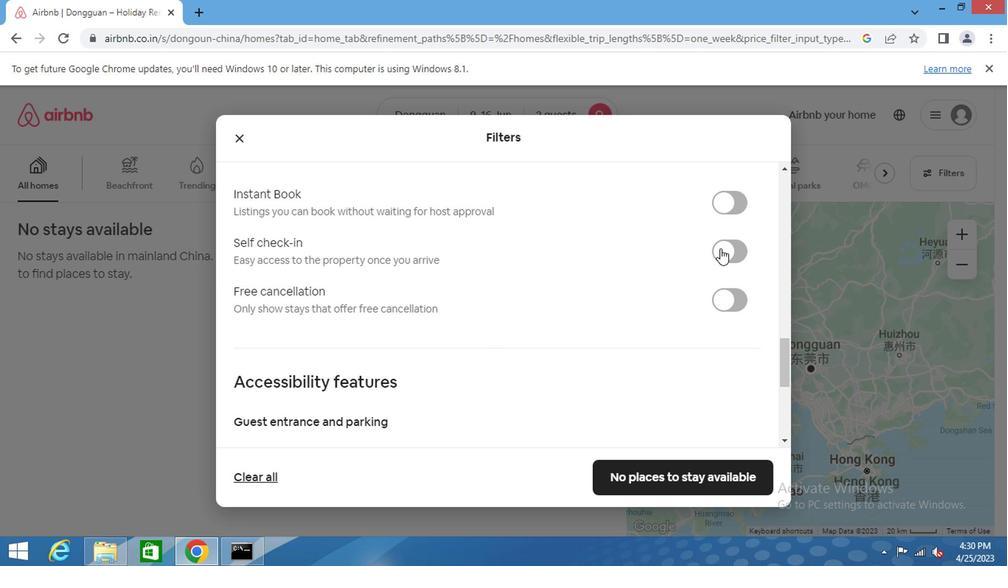 
Action: Mouse pressed left at (738, 251)
Screenshot: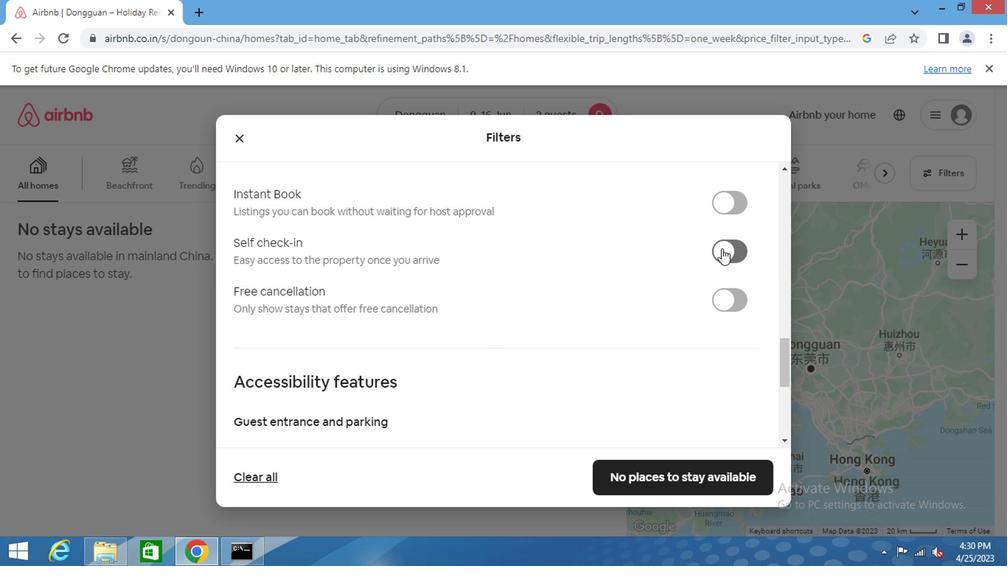 
Action: Mouse moved to (592, 297)
Screenshot: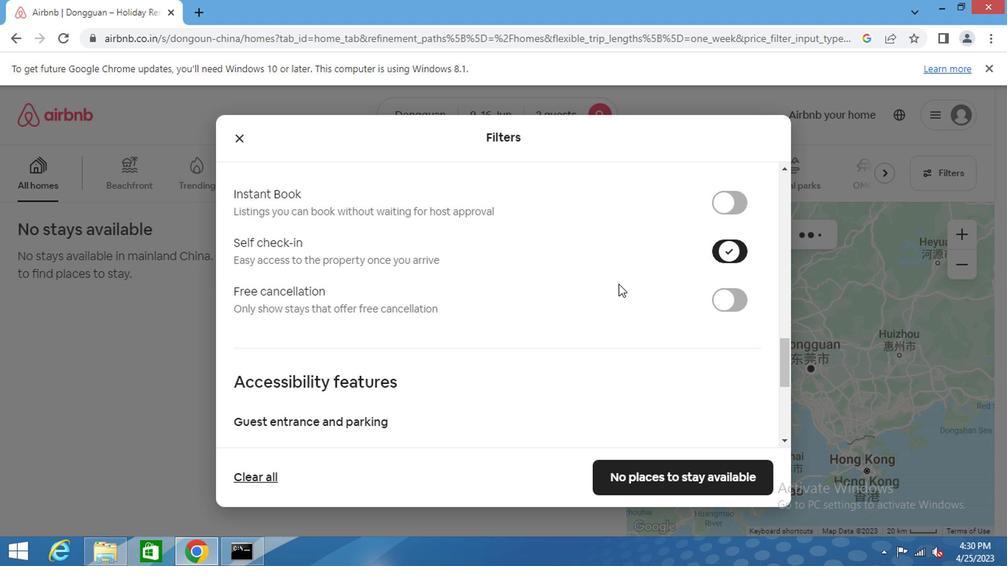 
Action: Mouse scrolled (592, 296) with delta (0, 0)
Screenshot: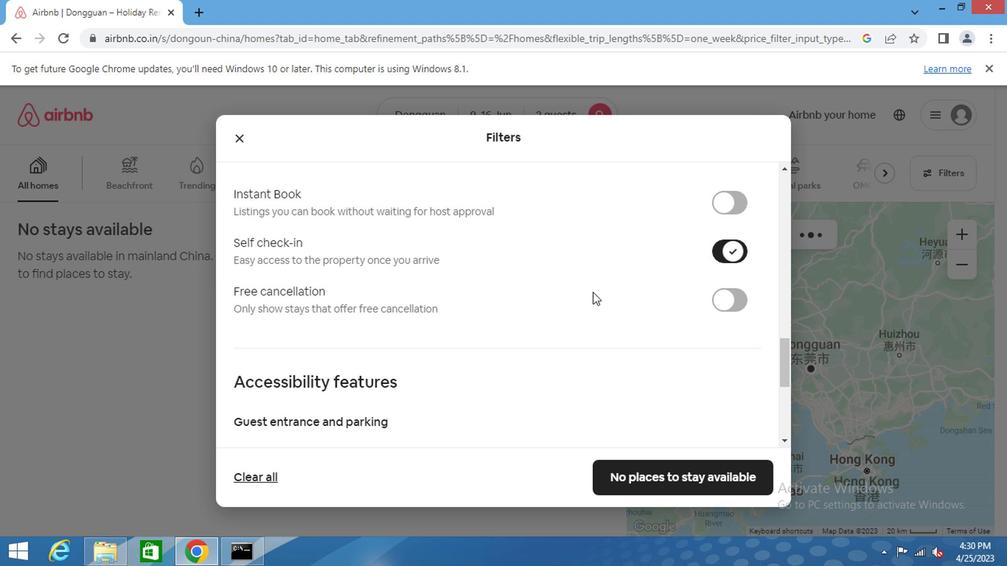 
Action: Mouse moved to (592, 297)
Screenshot: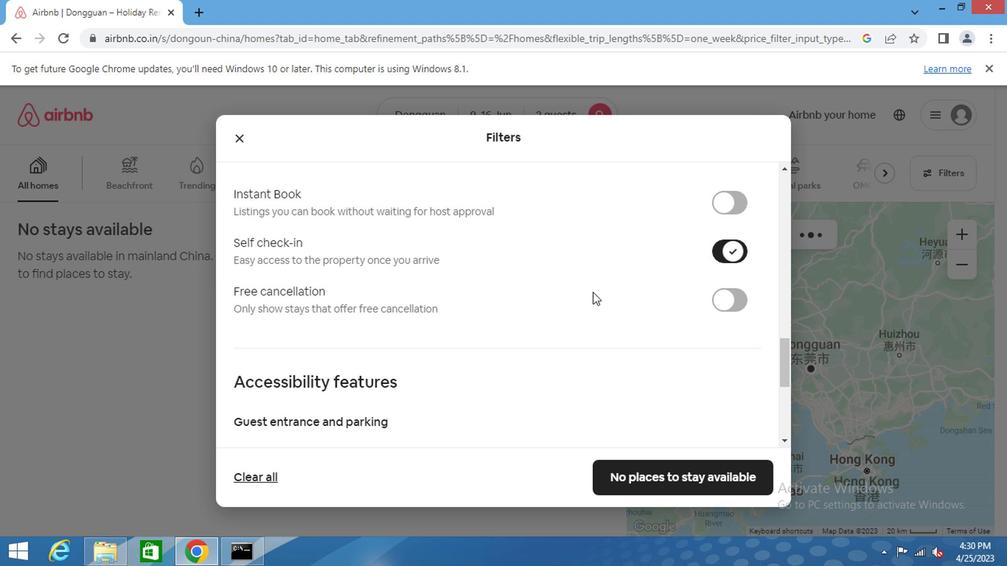 
Action: Mouse scrolled (592, 296) with delta (0, 0)
Screenshot: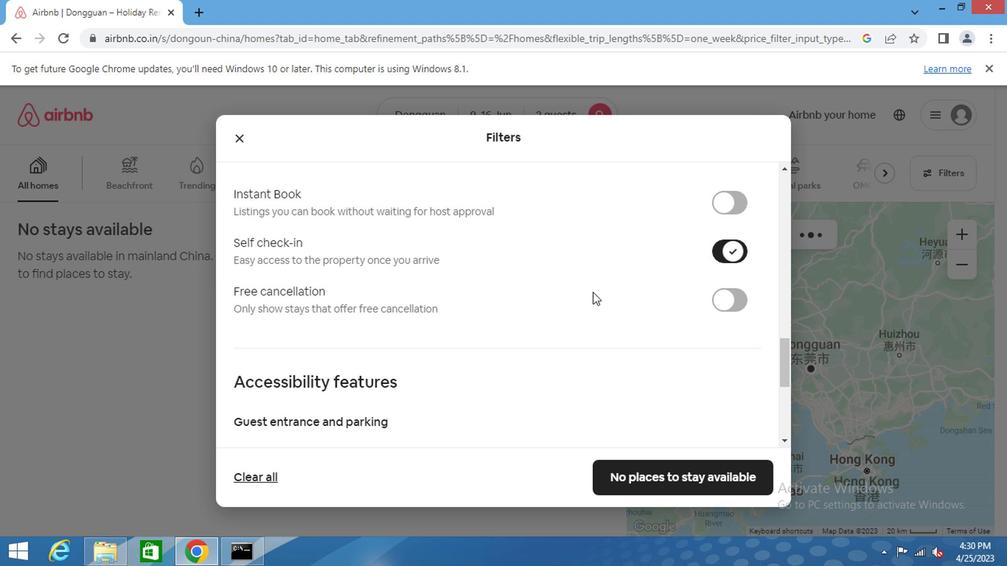 
Action: Mouse moved to (592, 298)
Screenshot: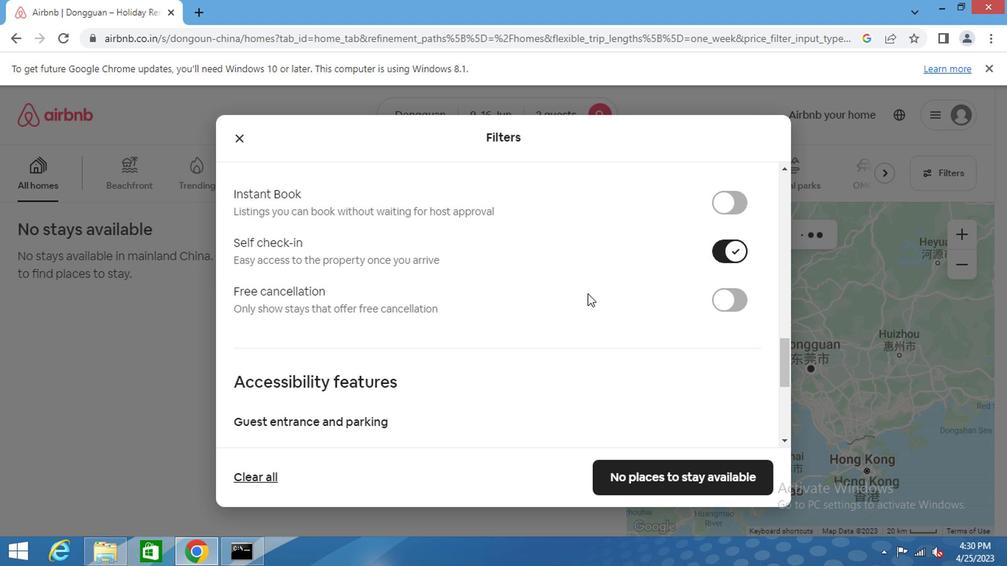 
Action: Mouse scrolled (592, 297) with delta (0, -1)
Screenshot: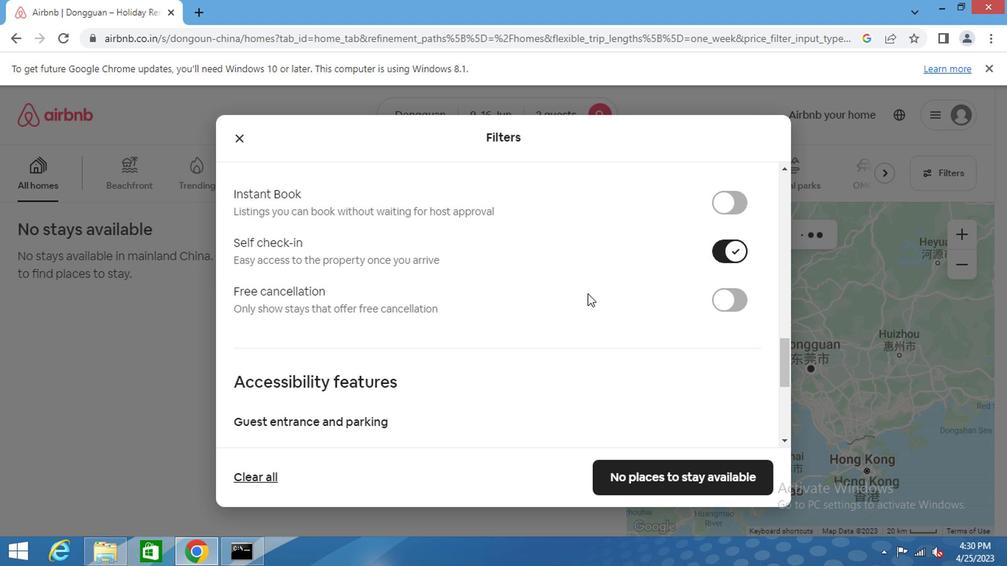 
Action: Mouse moved to (592, 300)
Screenshot: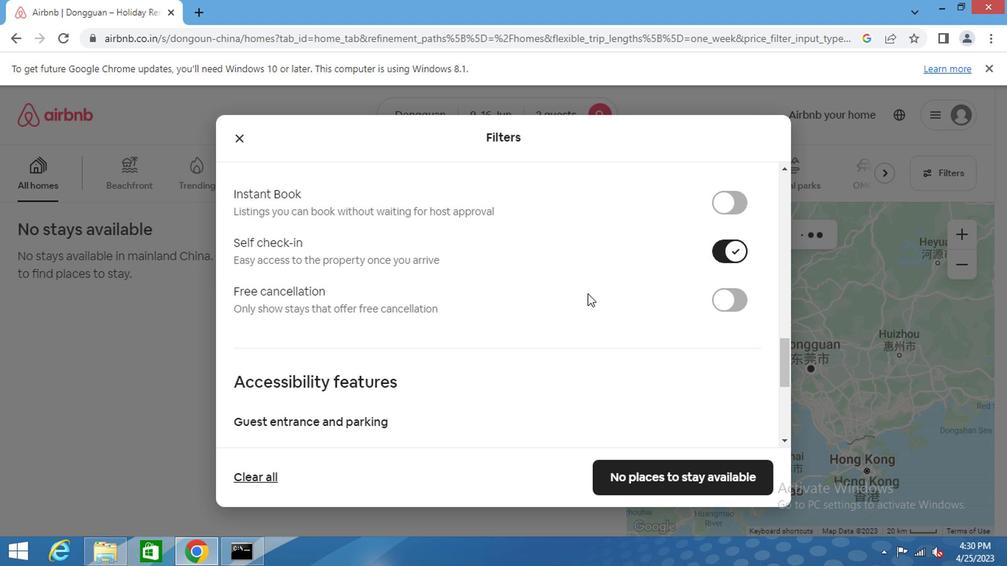 
Action: Mouse scrolled (592, 297) with delta (0, -1)
Screenshot: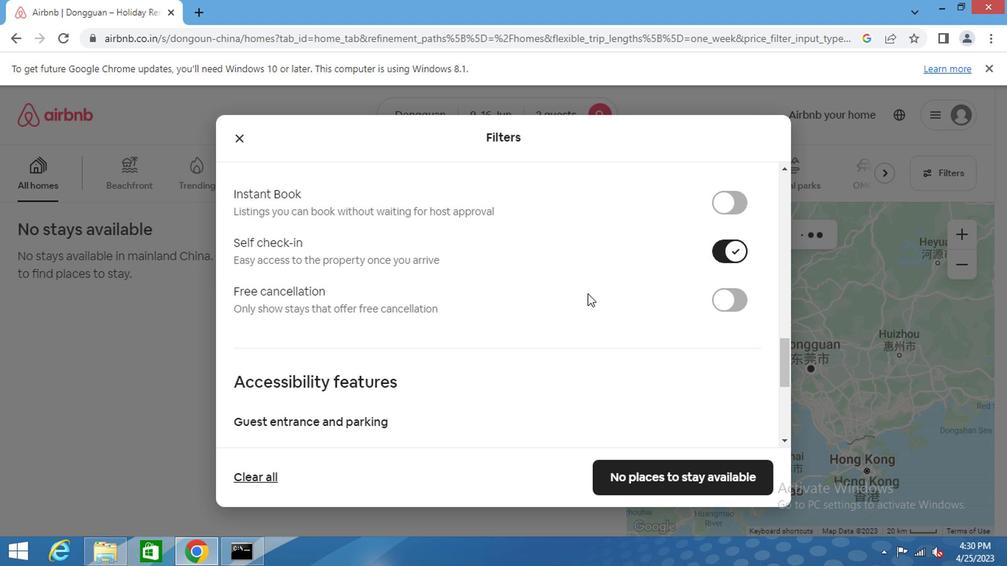 
Action: Mouse moved to (592, 316)
Screenshot: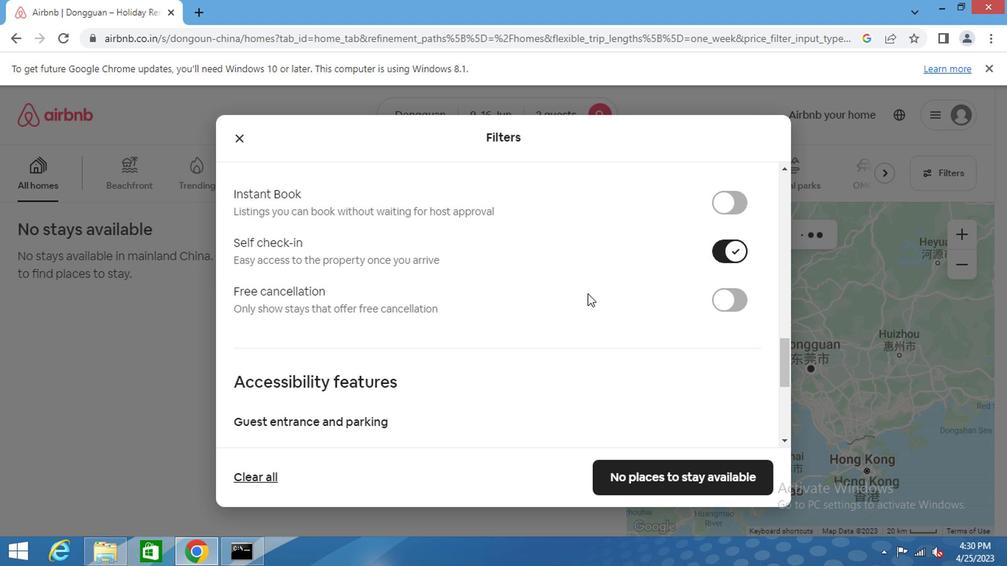
Action: Mouse scrolled (592, 297) with delta (0, -1)
Screenshot: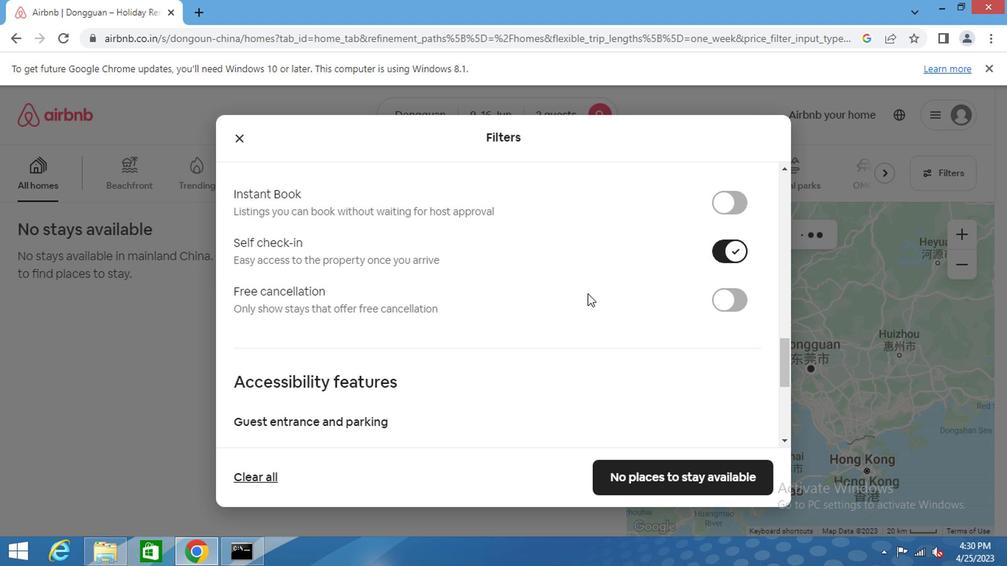 
Action: Mouse moved to (592, 322)
Screenshot: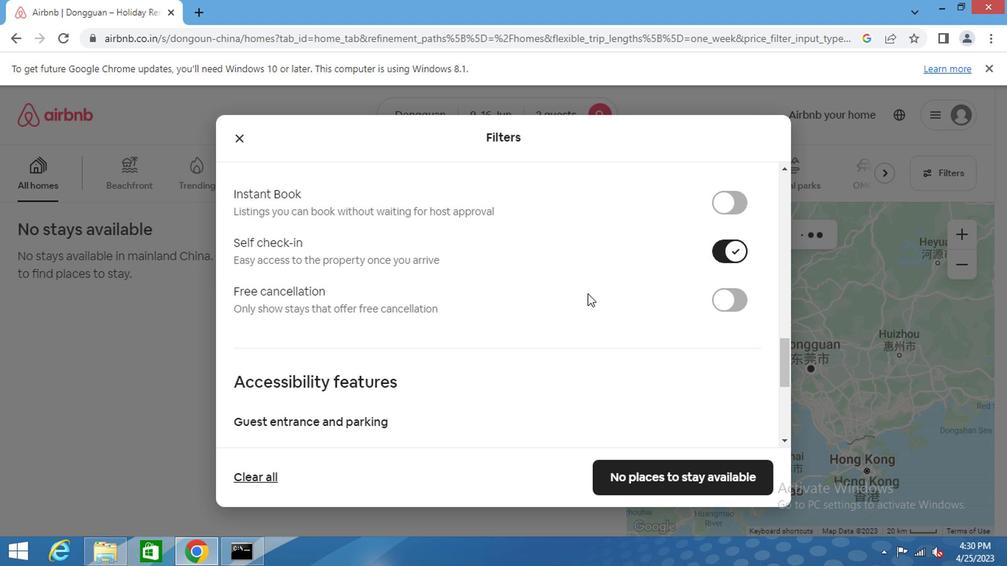 
Action: Mouse scrolled (592, 299) with delta (0, -1)
Screenshot: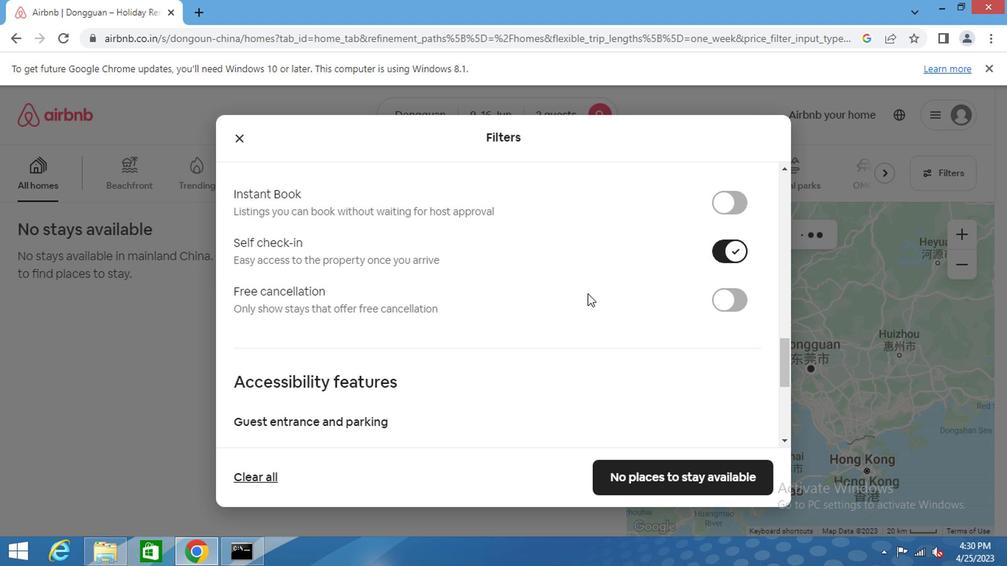 
Action: Mouse moved to (658, 485)
Screenshot: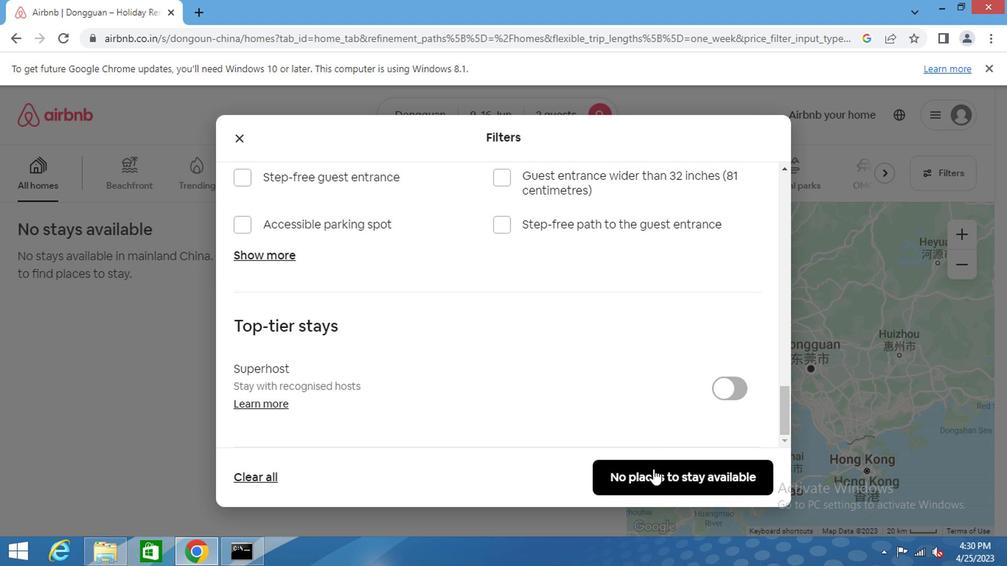 
Action: Mouse pressed left at (658, 485)
Screenshot: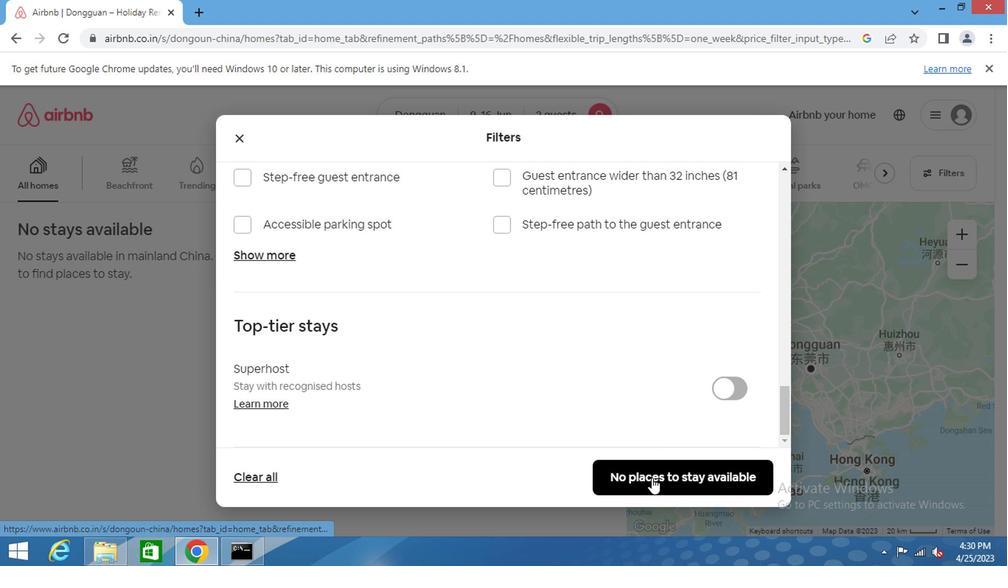 
Action: Mouse moved to (659, 335)
Screenshot: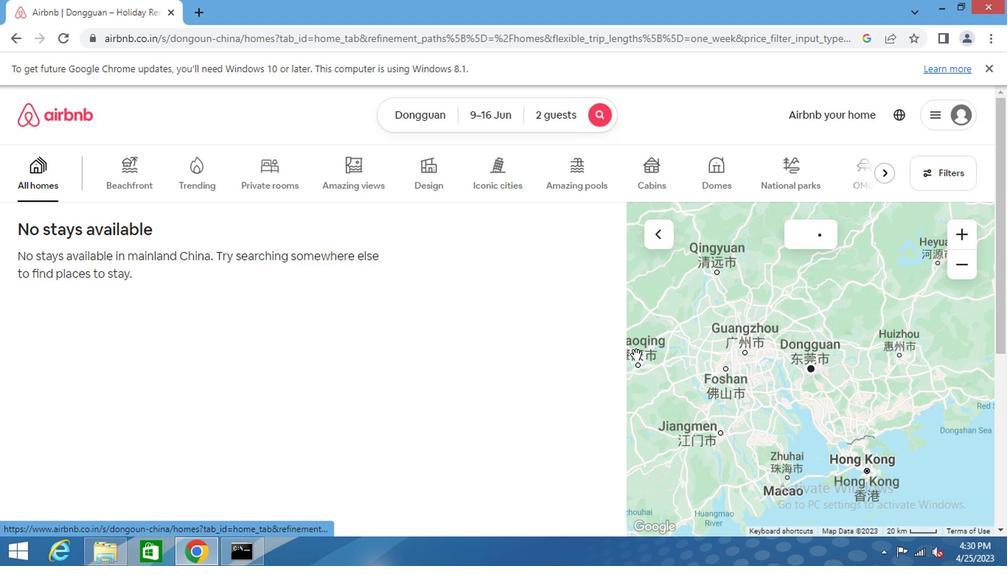 
